 Task: Plan a trip to Shiqiao, China from 22th  December, 2023 to 25th December, 2023 for 3 adults. Place can be entire room with 2 bedrooms having 3 beds and 1 bathroom. Property type can be flat.
Action: Mouse moved to (440, 112)
Screenshot: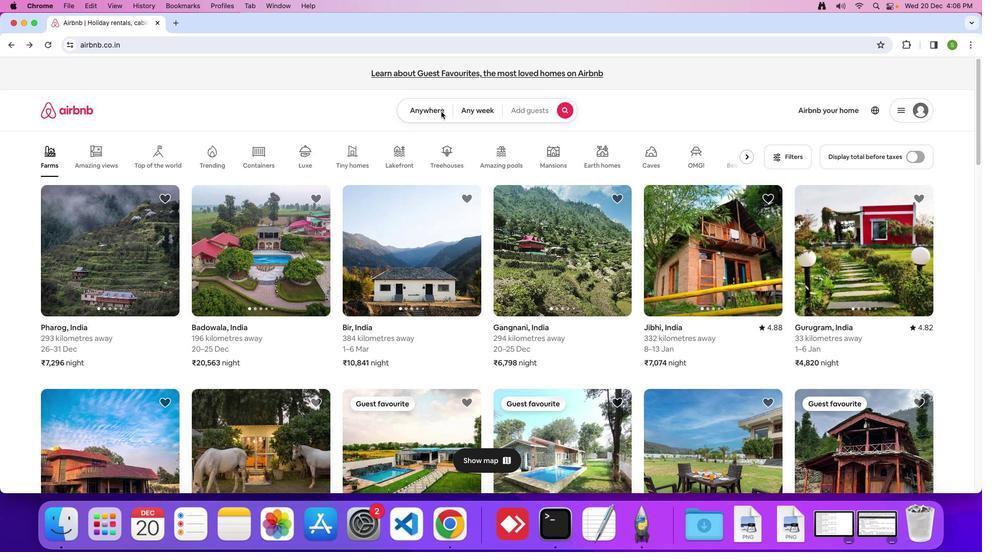 
Action: Mouse pressed left at (440, 112)
Screenshot: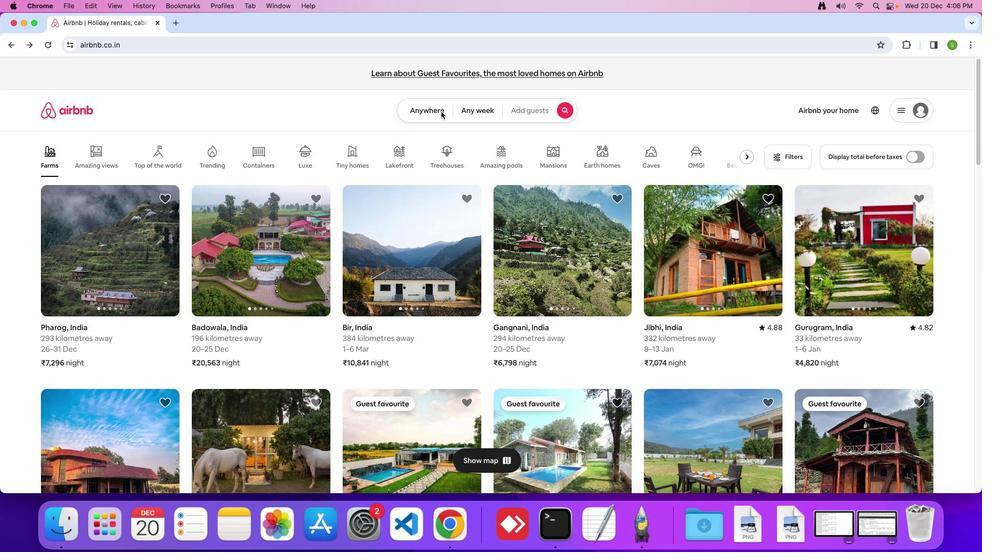 
Action: Mouse moved to (419, 115)
Screenshot: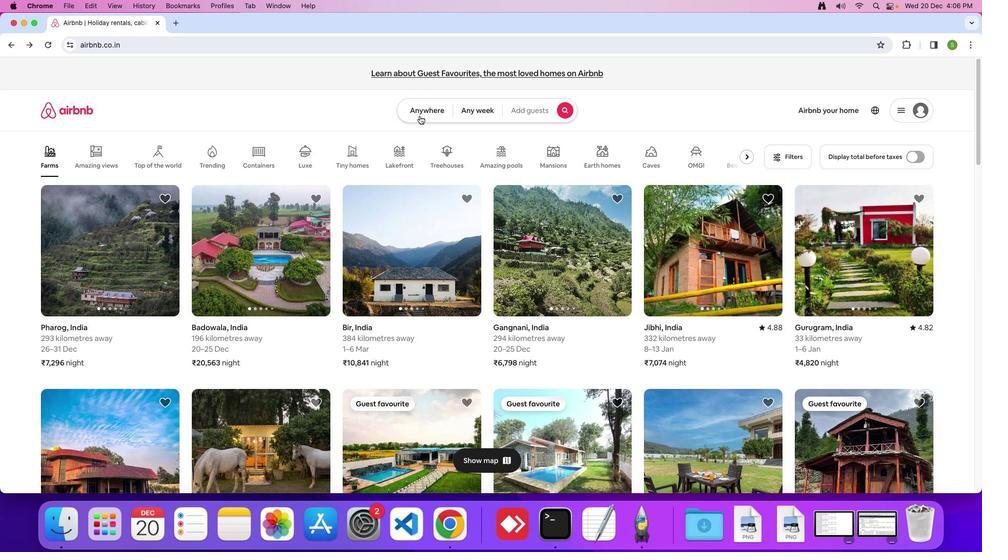 
Action: Mouse pressed left at (419, 115)
Screenshot: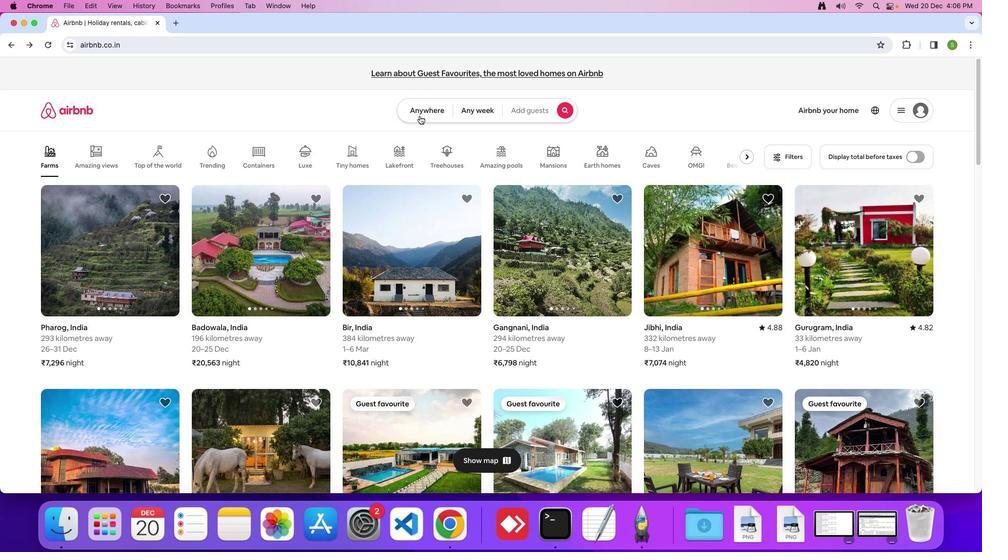 
Action: Mouse moved to (374, 145)
Screenshot: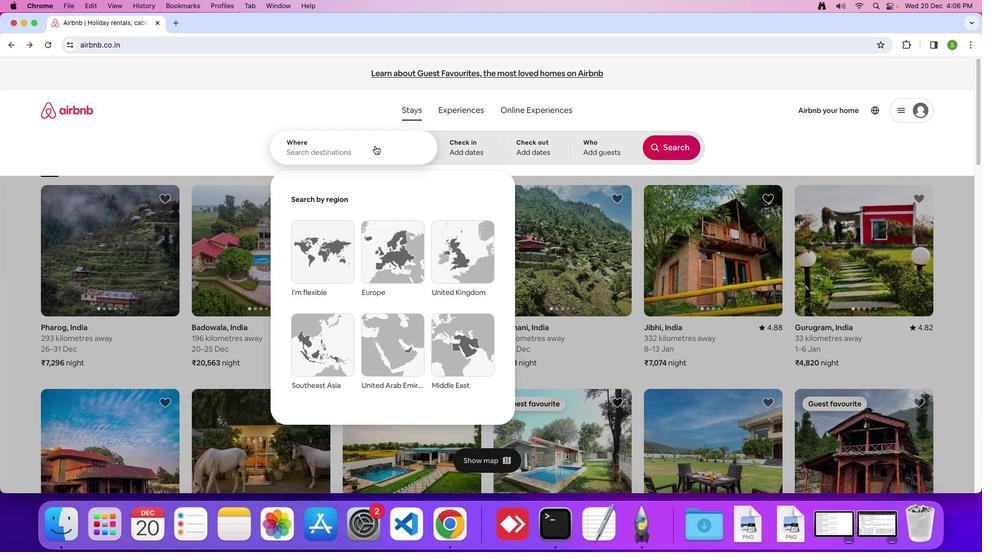 
Action: Mouse pressed left at (374, 145)
Screenshot: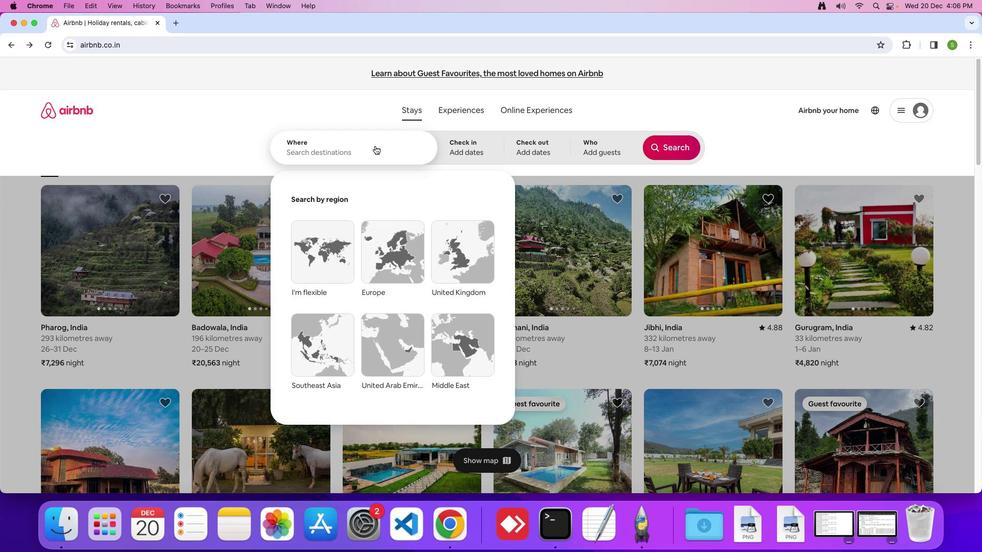 
Action: Mouse moved to (377, 145)
Screenshot: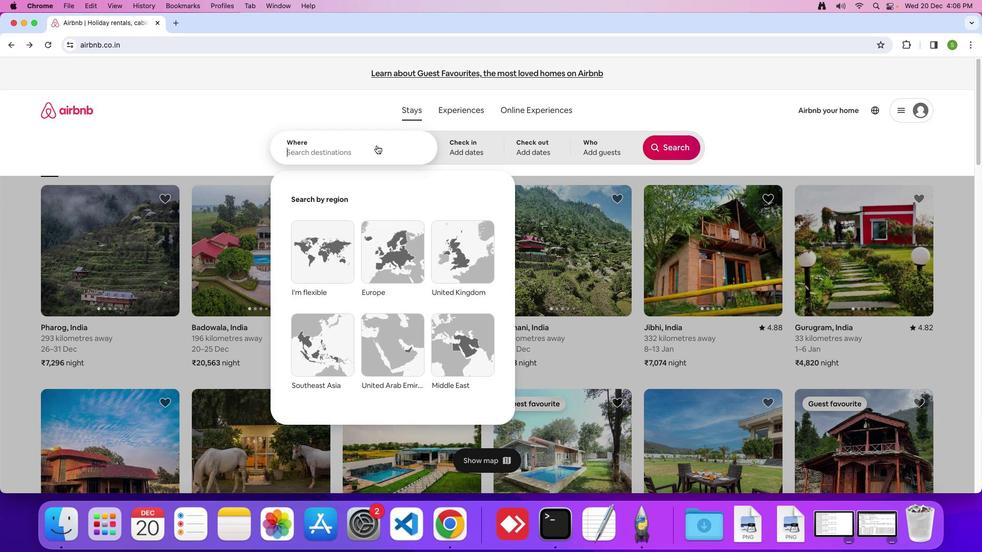 
Action: Key pressed 'S'Key.caps_lock'h''i''q''i''a''o'','Key.spaceKey.shift'C''h''i''n''a'Key.enter
Screenshot: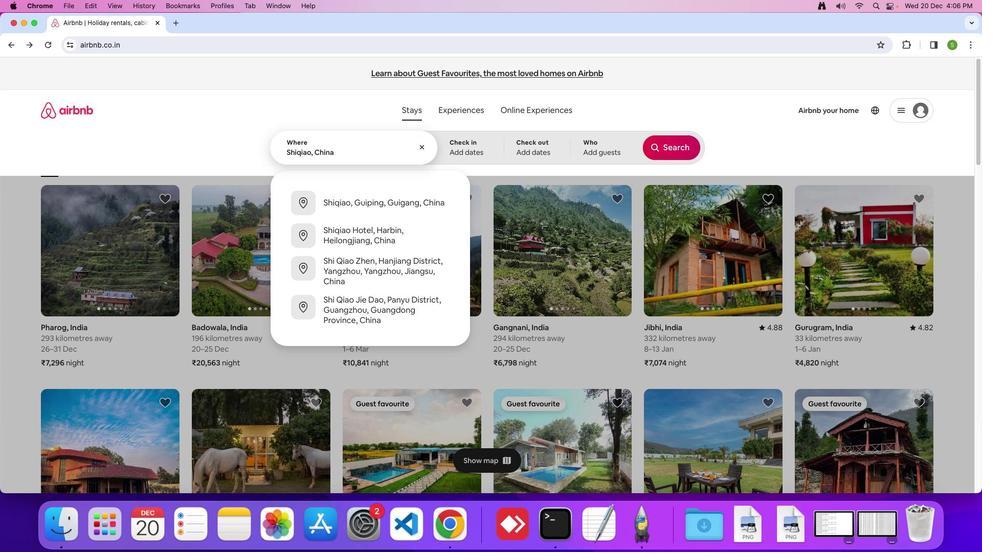 
Action: Mouse moved to (431, 350)
Screenshot: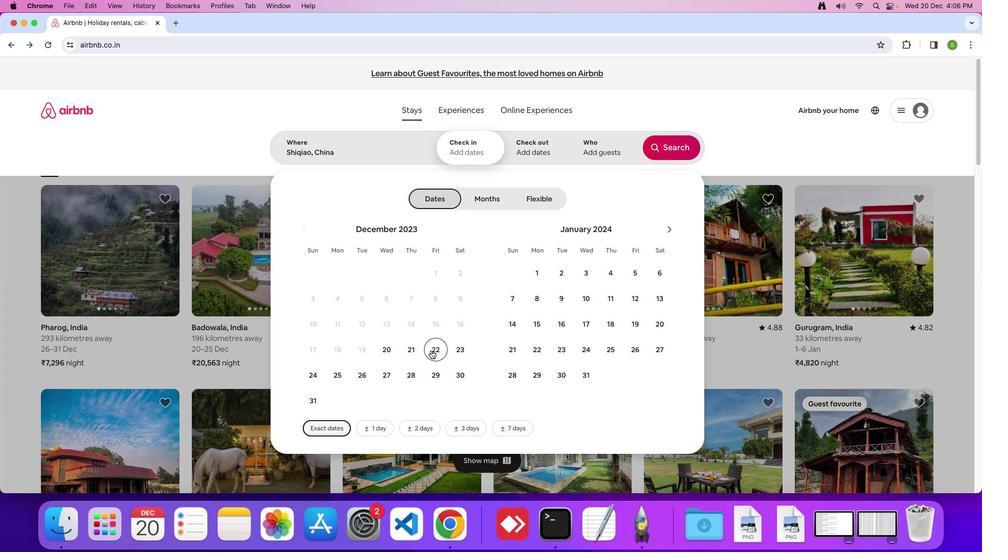 
Action: Mouse pressed left at (431, 350)
Screenshot: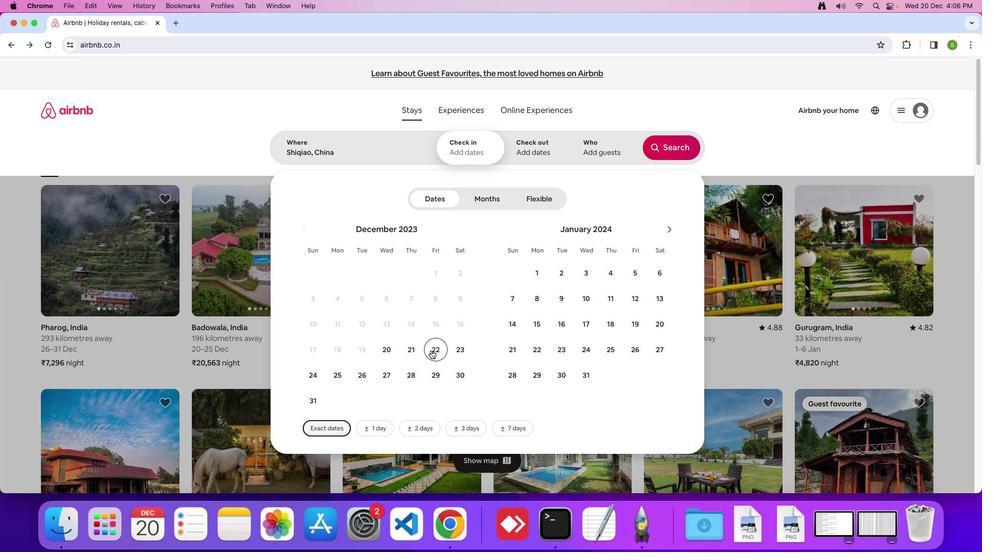 
Action: Mouse moved to (340, 375)
Screenshot: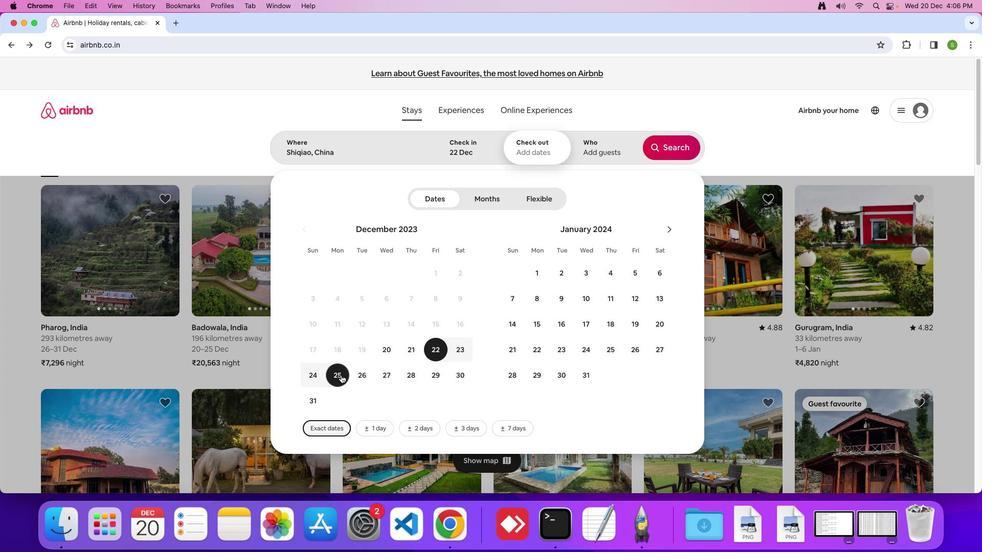 
Action: Mouse pressed left at (340, 375)
Screenshot: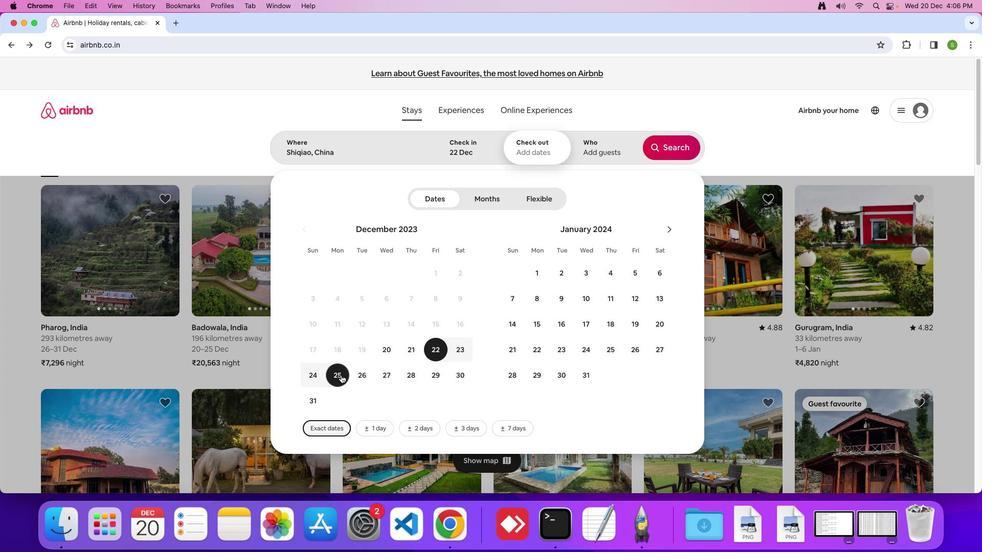 
Action: Mouse moved to (594, 147)
Screenshot: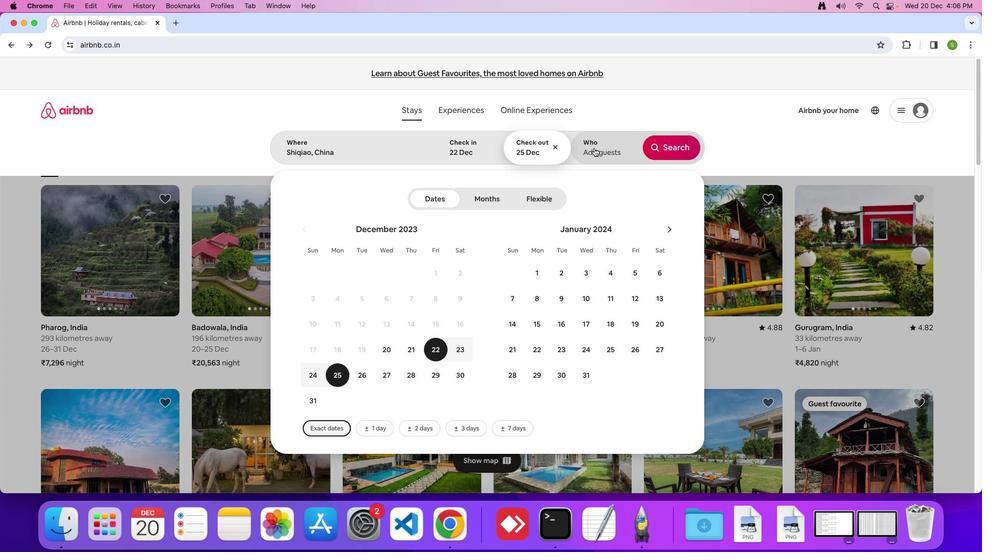 
Action: Mouse pressed left at (594, 147)
Screenshot: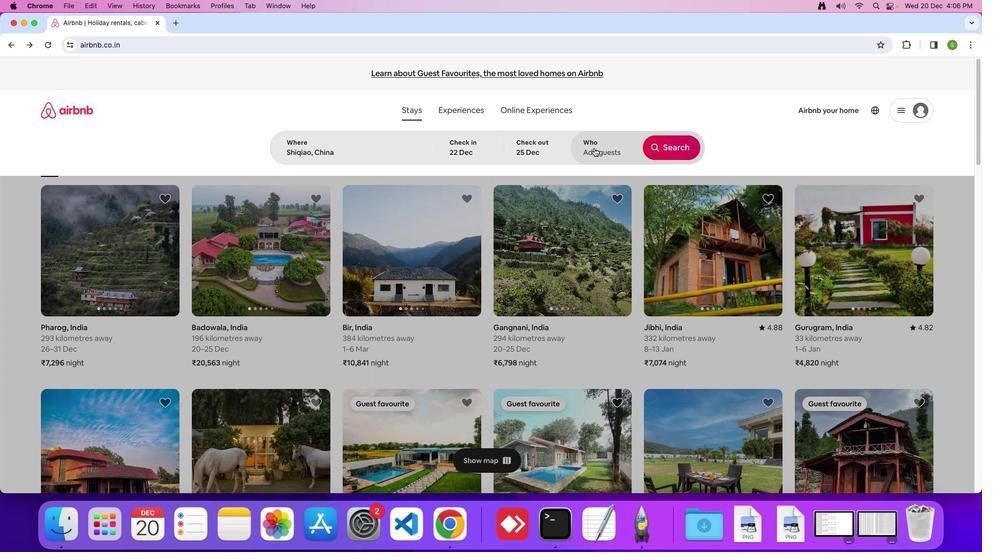 
Action: Mouse moved to (671, 201)
Screenshot: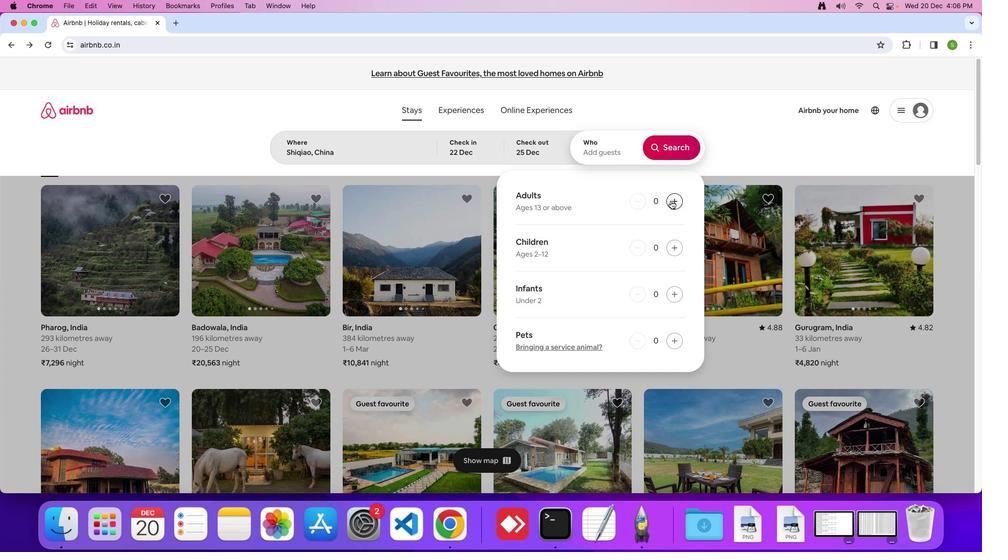 
Action: Mouse pressed left at (671, 201)
Screenshot: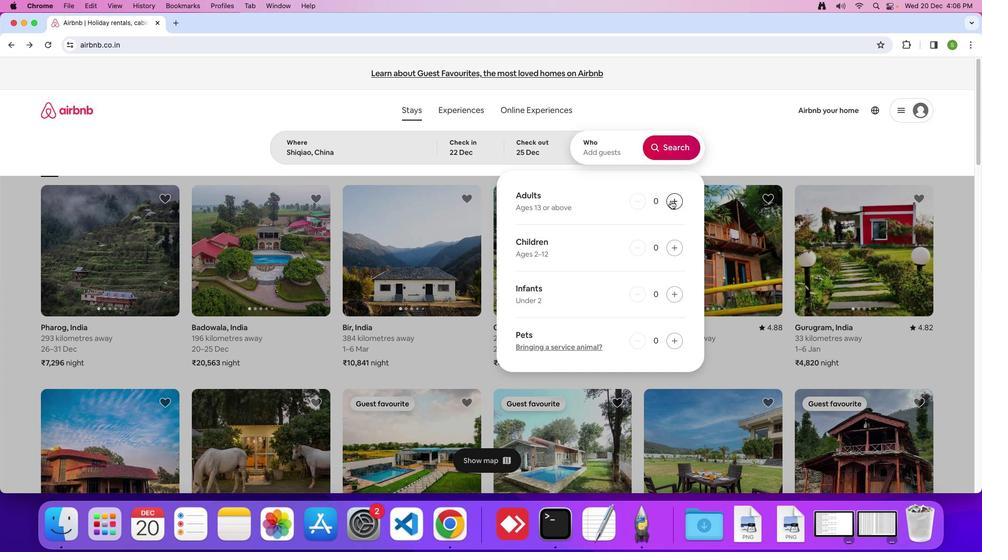 
Action: Mouse pressed left at (671, 201)
Screenshot: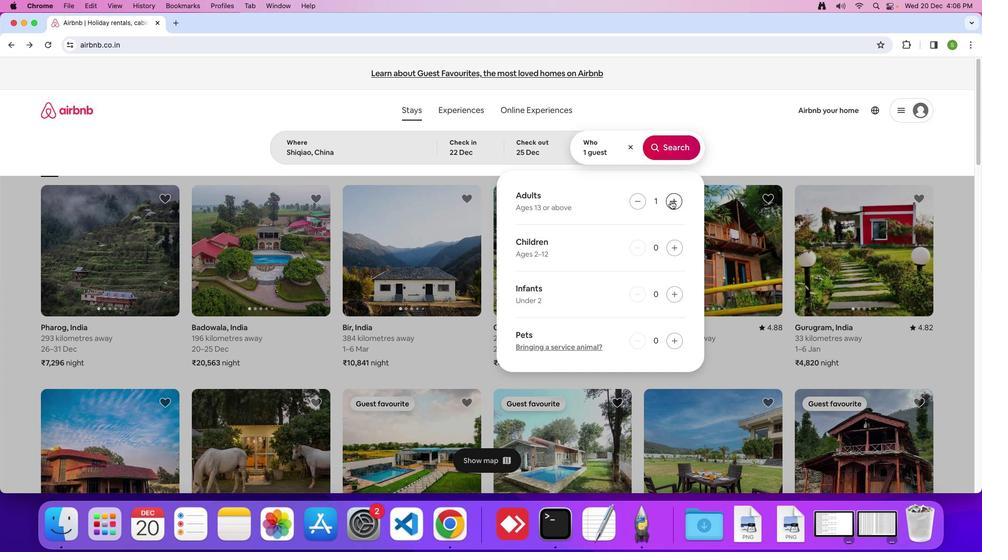 
Action: Mouse pressed left at (671, 201)
Screenshot: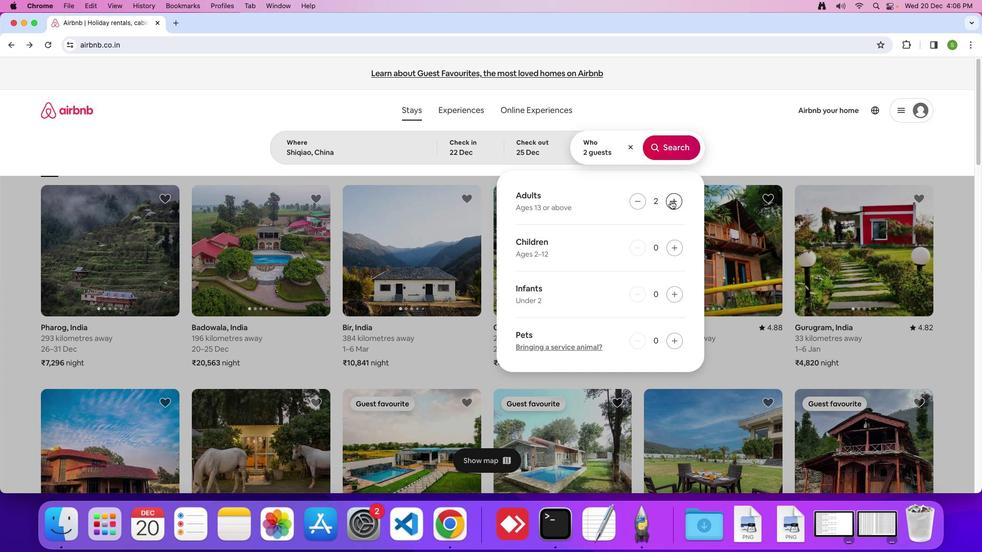 
Action: Mouse moved to (664, 150)
Screenshot: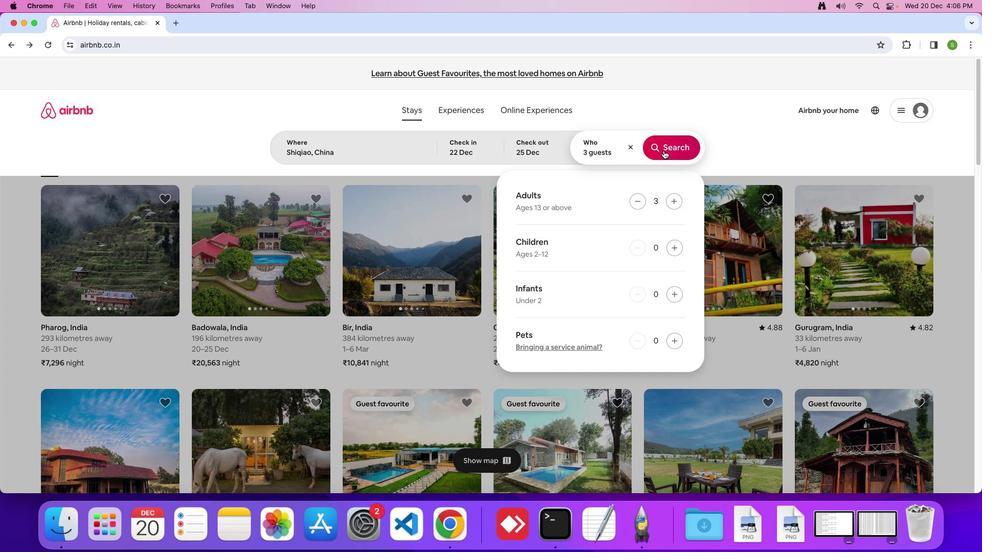 
Action: Mouse pressed left at (664, 150)
Screenshot: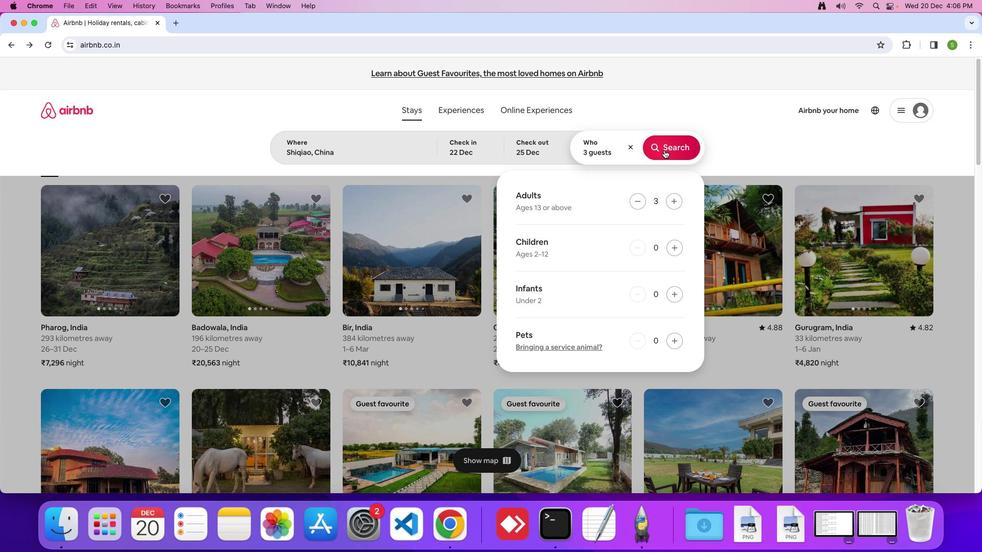 
Action: Mouse moved to (830, 124)
Screenshot: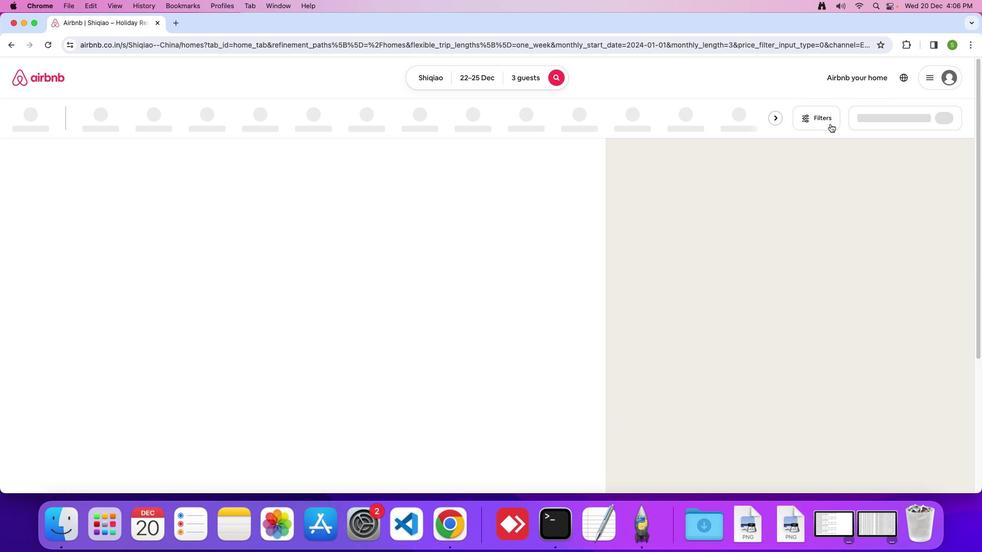 
Action: Mouse pressed left at (830, 124)
Screenshot: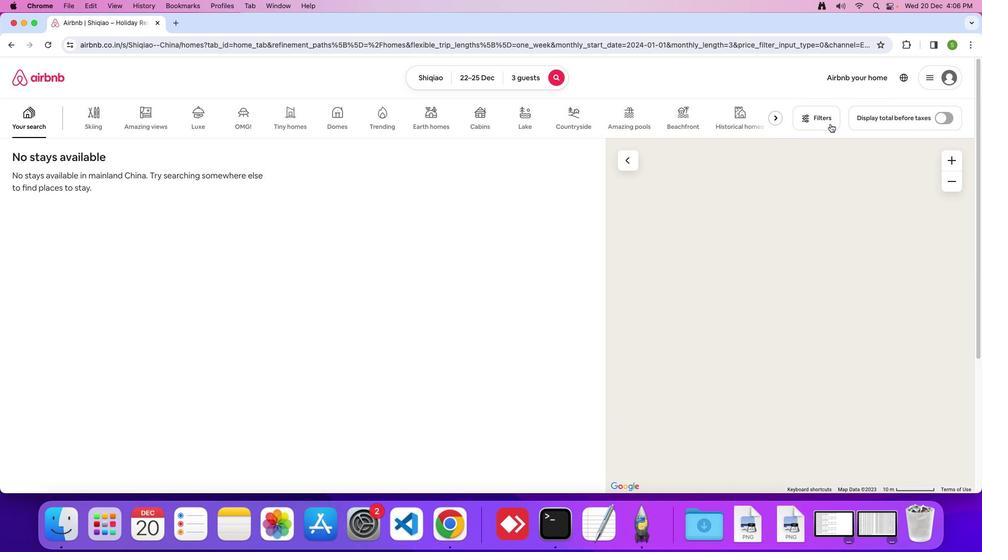 
Action: Mouse moved to (495, 297)
Screenshot: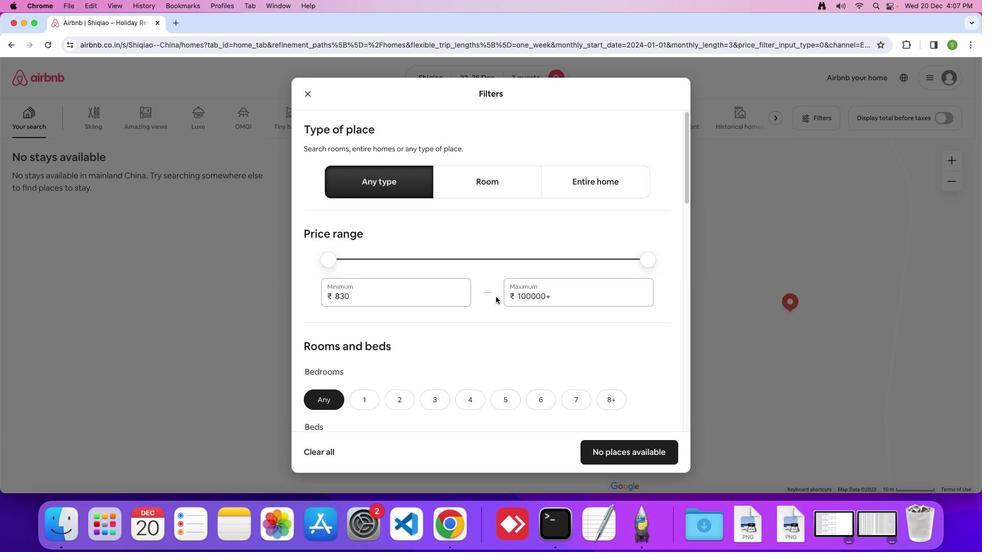 
Action: Mouse scrolled (495, 297) with delta (0, 0)
Screenshot: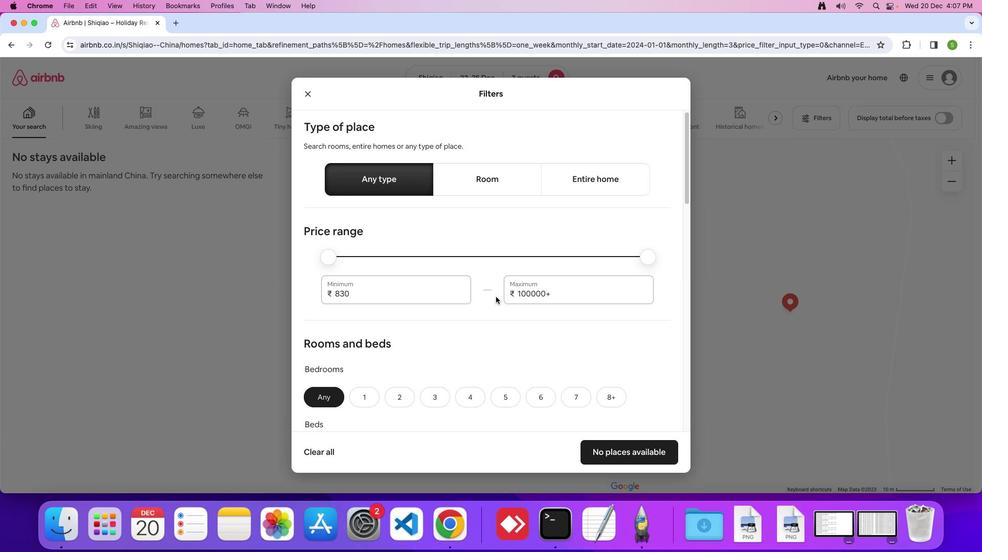 
Action: Mouse scrolled (495, 297) with delta (0, 0)
Screenshot: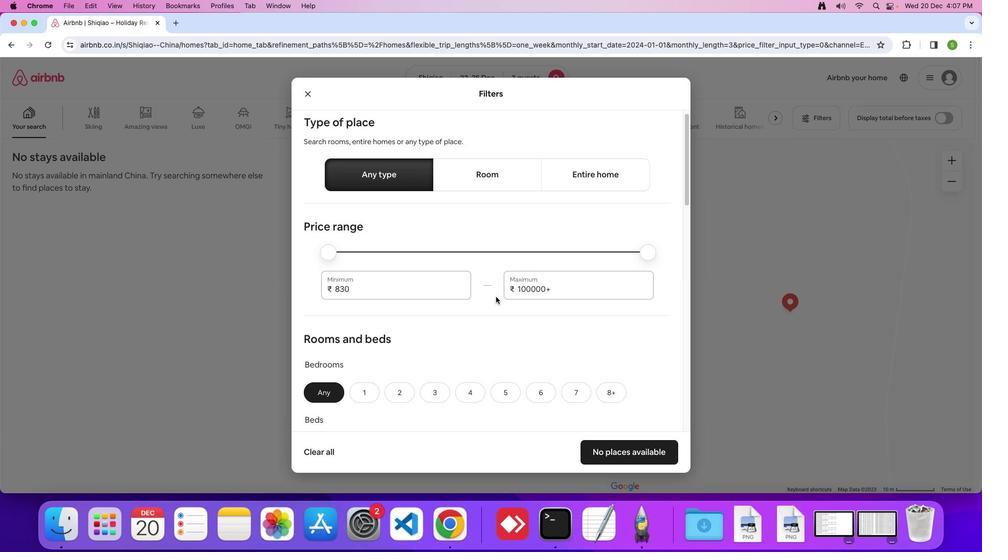 
Action: Mouse scrolled (495, 297) with delta (0, 0)
Screenshot: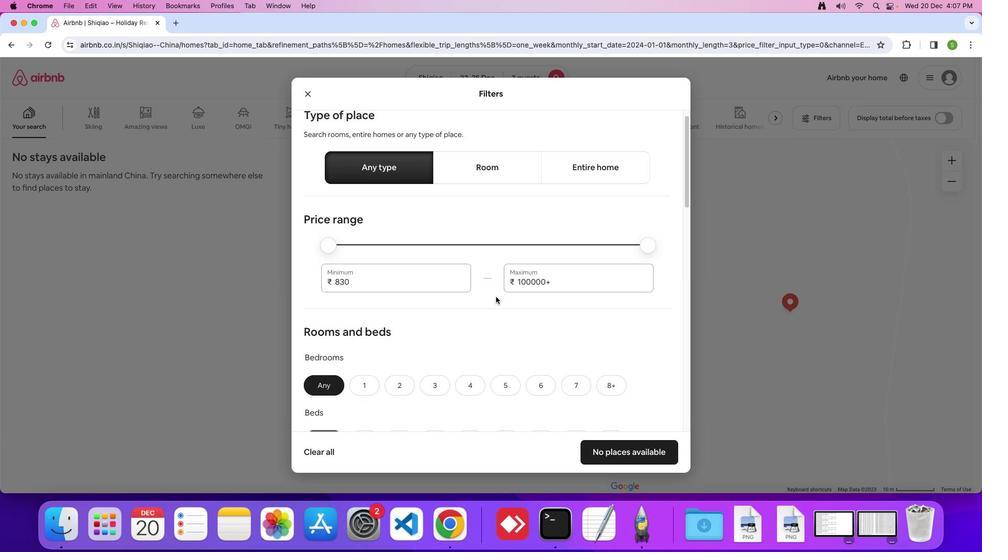 
Action: Mouse scrolled (495, 297) with delta (0, 0)
Screenshot: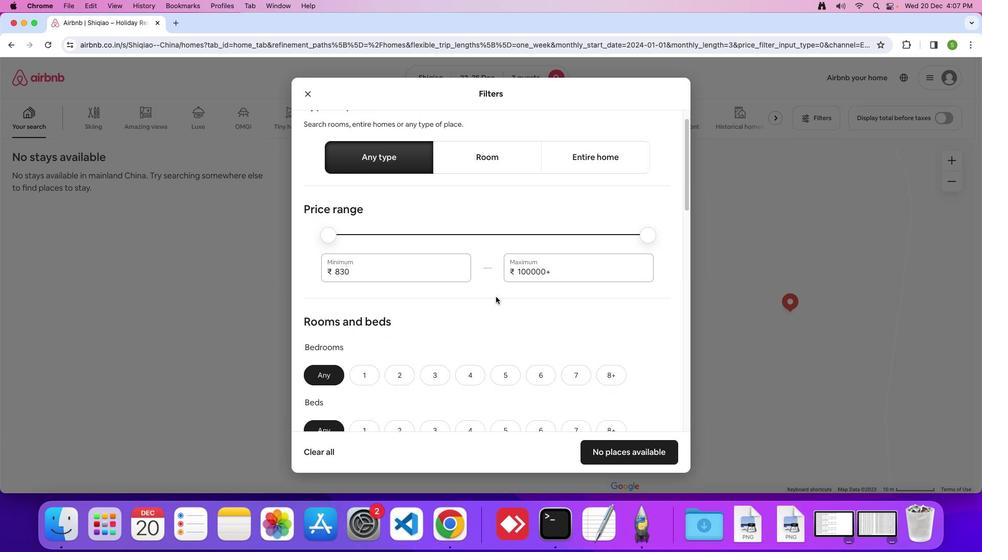 
Action: Mouse scrolled (495, 297) with delta (0, 0)
Screenshot: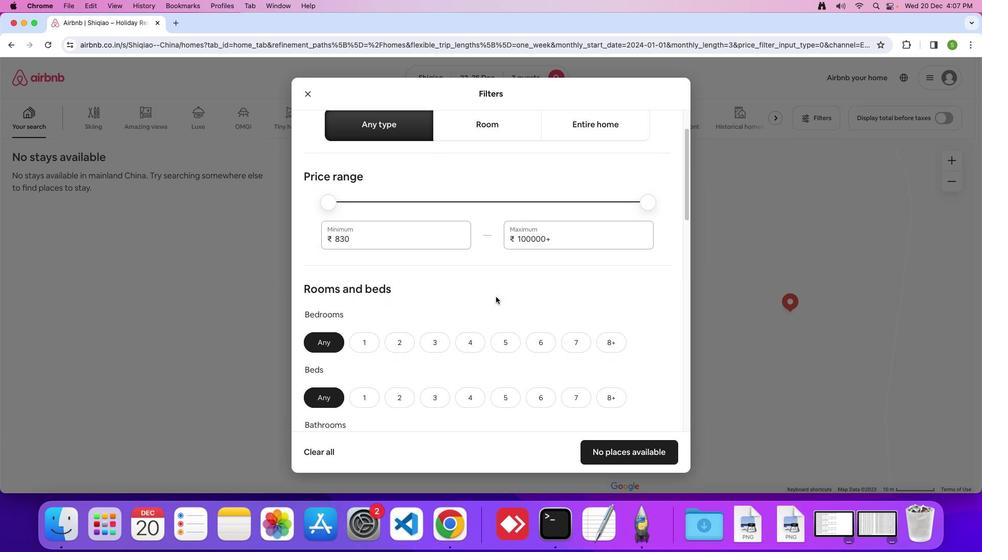 
Action: Mouse scrolled (495, 297) with delta (0, 0)
Screenshot: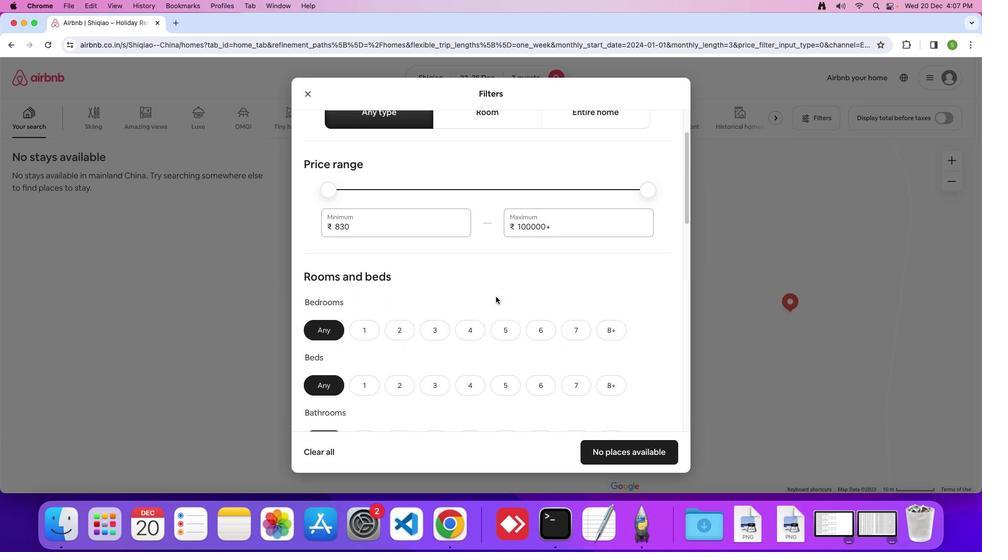 
Action: Mouse scrolled (495, 297) with delta (0, 0)
Screenshot: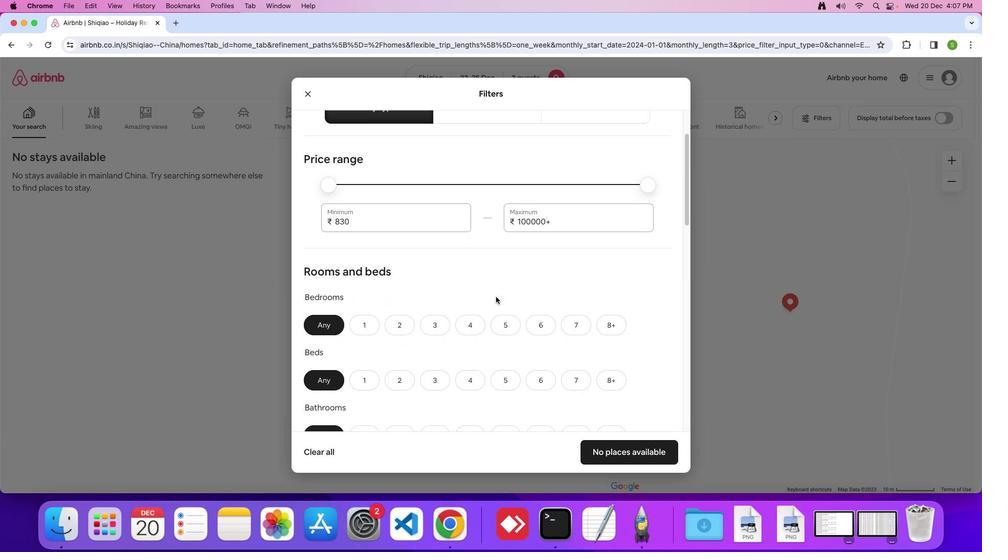 
Action: Mouse scrolled (495, 297) with delta (0, 0)
Screenshot: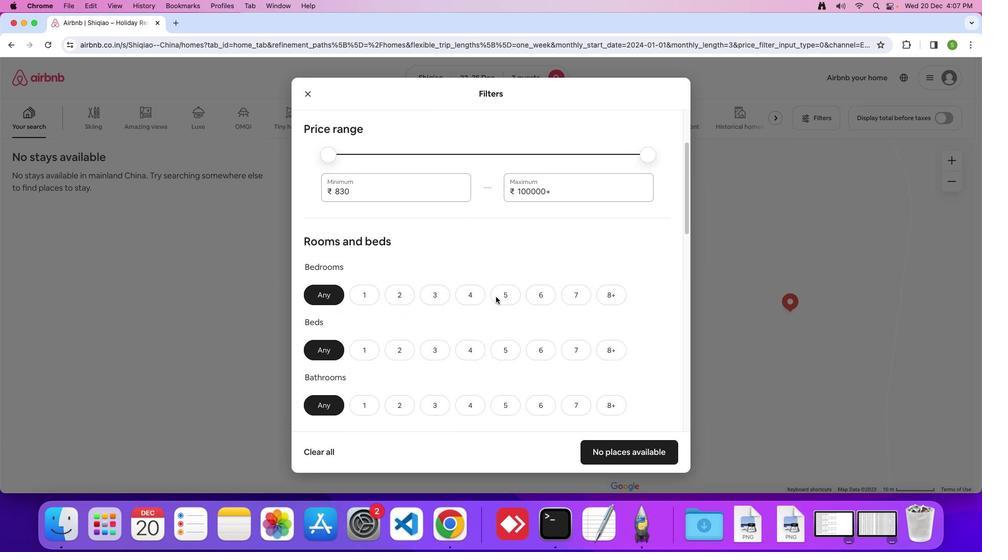 
Action: Mouse scrolled (495, 297) with delta (0, 0)
Screenshot: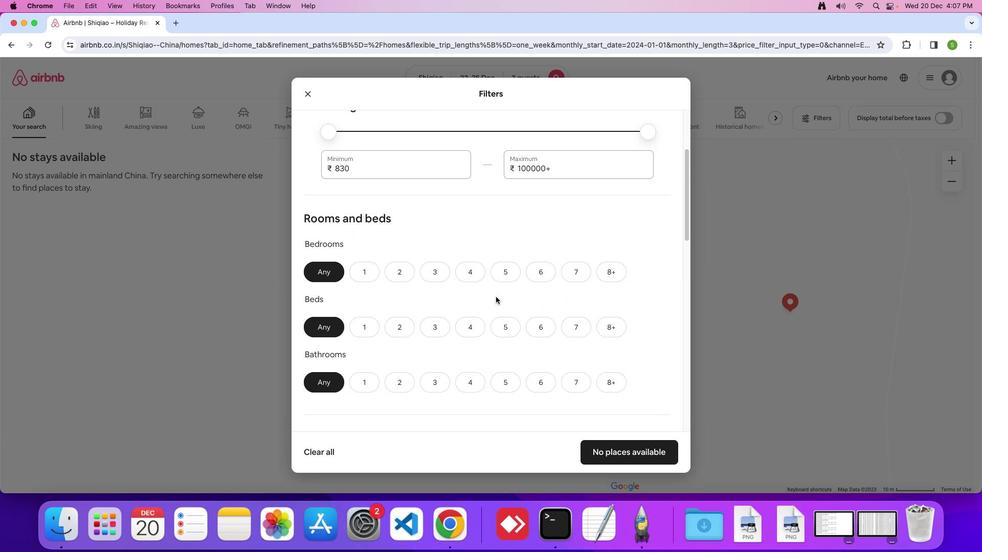 
Action: Mouse scrolled (495, 297) with delta (0, 0)
Screenshot: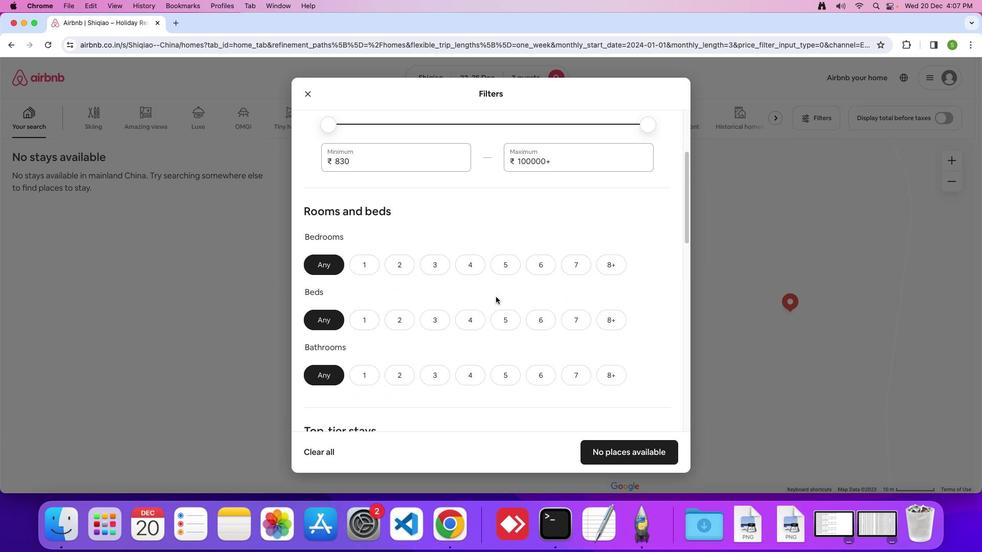
Action: Mouse scrolled (495, 297) with delta (0, -1)
Screenshot: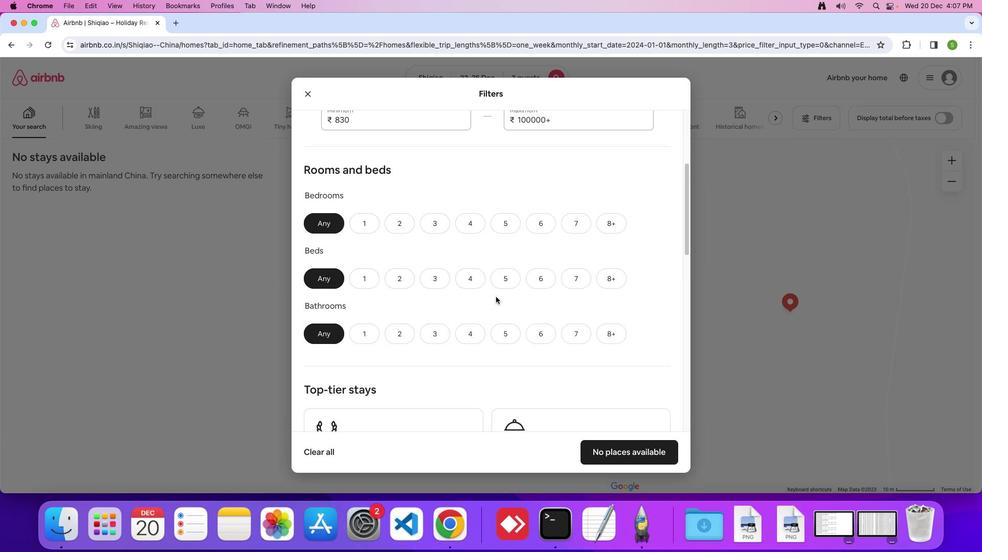
Action: Mouse moved to (402, 214)
Screenshot: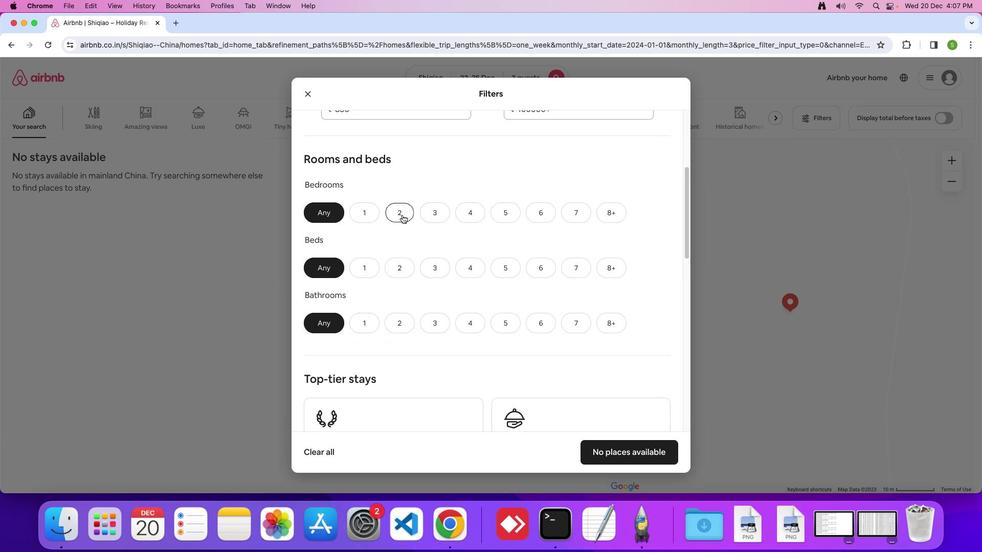 
Action: Mouse pressed left at (402, 214)
Screenshot: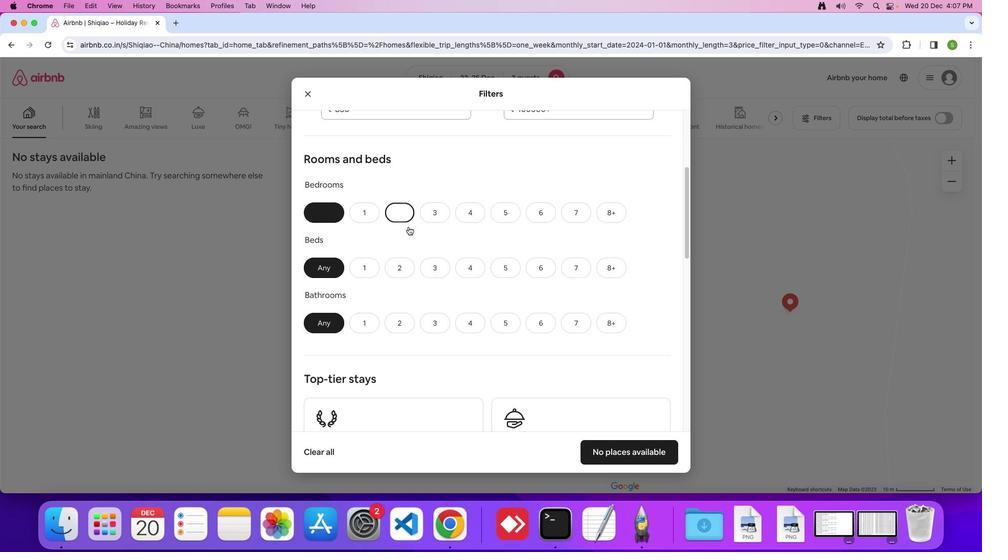
Action: Mouse moved to (433, 269)
Screenshot: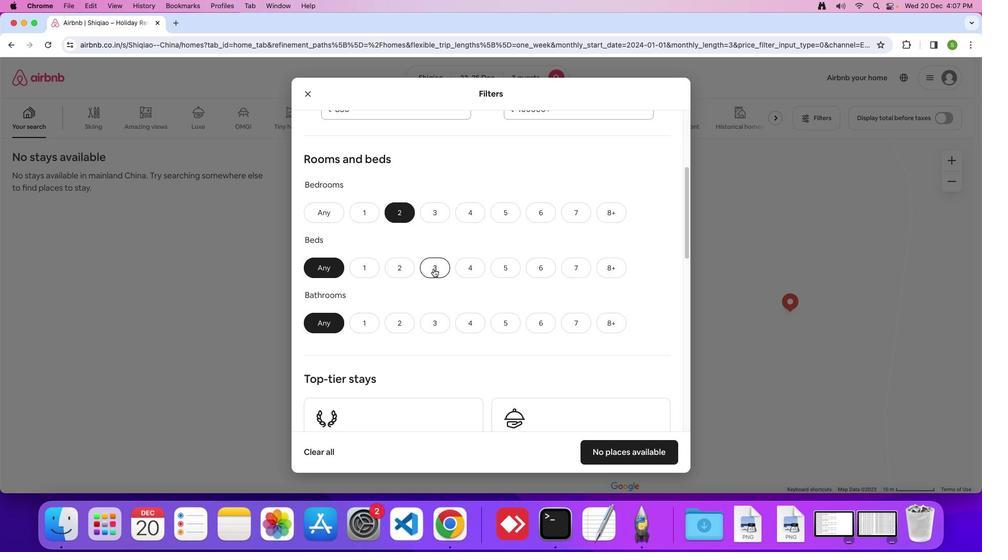 
Action: Mouse pressed left at (433, 269)
Screenshot: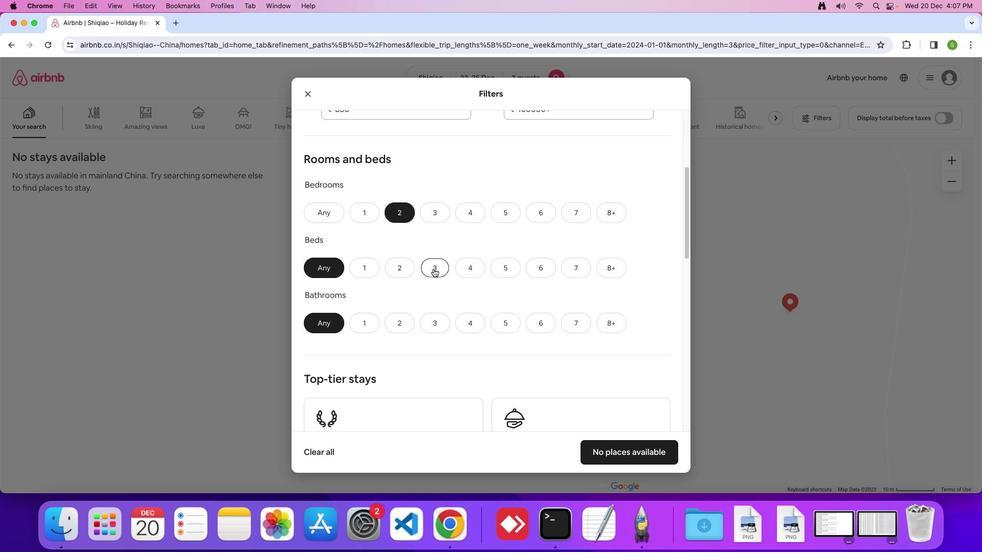 
Action: Mouse moved to (356, 318)
Screenshot: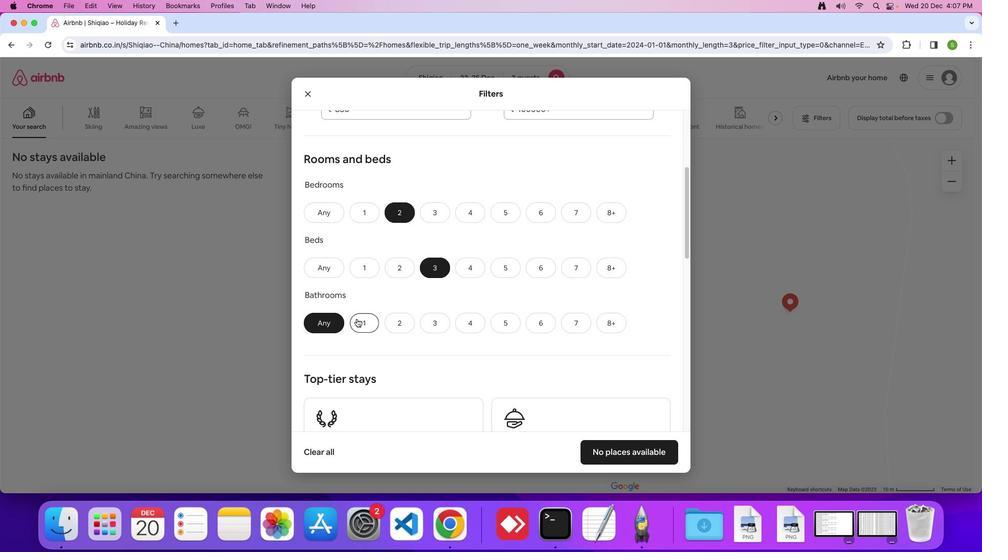 
Action: Mouse pressed left at (356, 318)
Screenshot: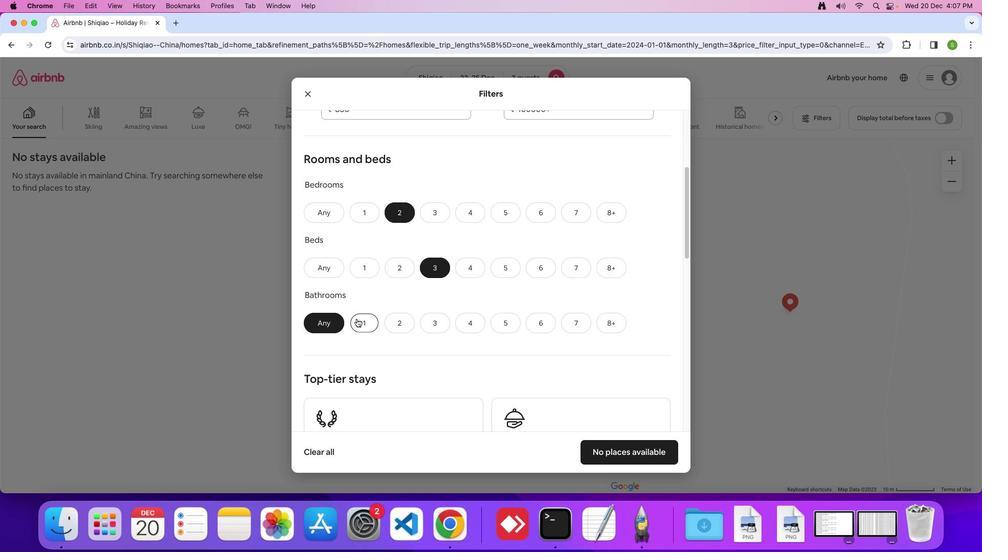 
Action: Mouse moved to (468, 288)
Screenshot: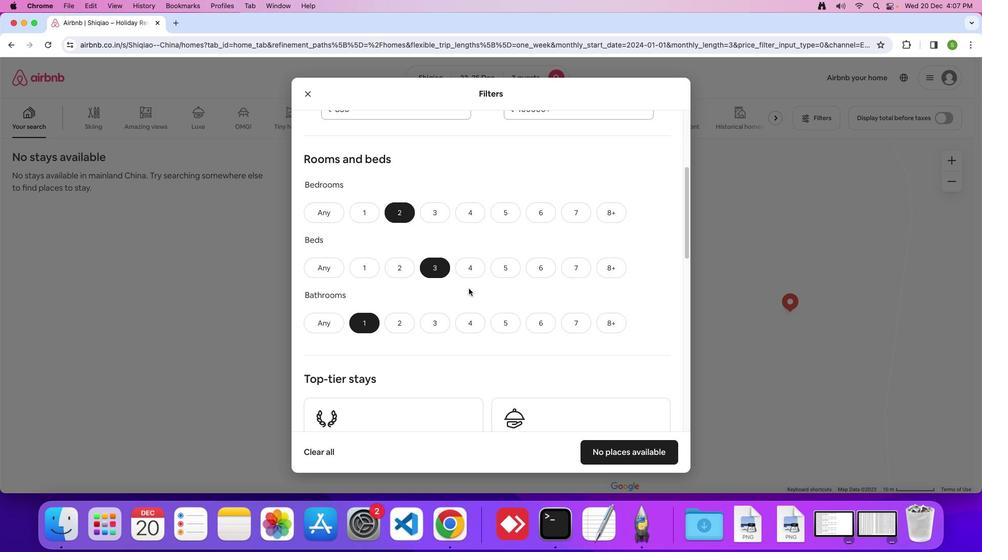 
Action: Mouse scrolled (468, 288) with delta (0, 0)
Screenshot: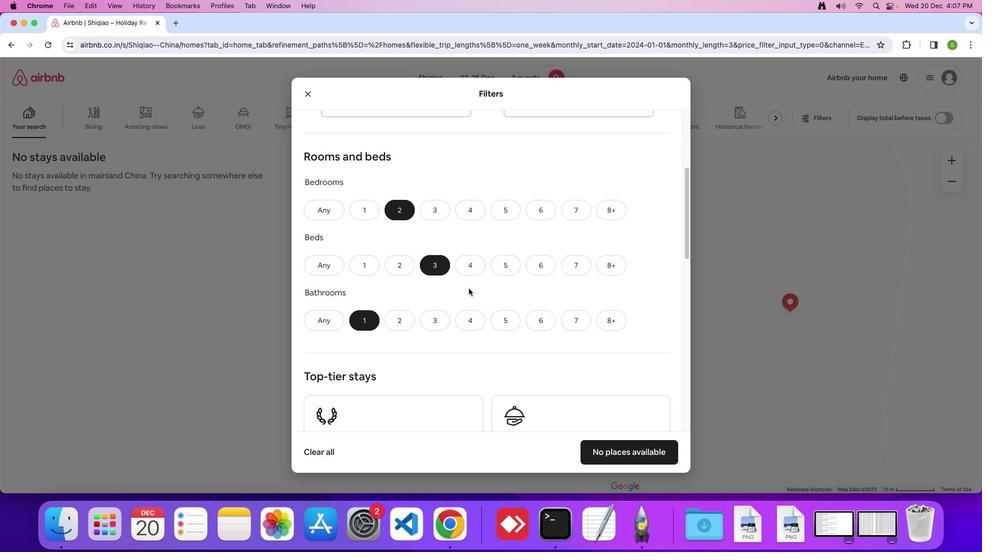 
Action: Mouse scrolled (468, 288) with delta (0, 0)
Screenshot: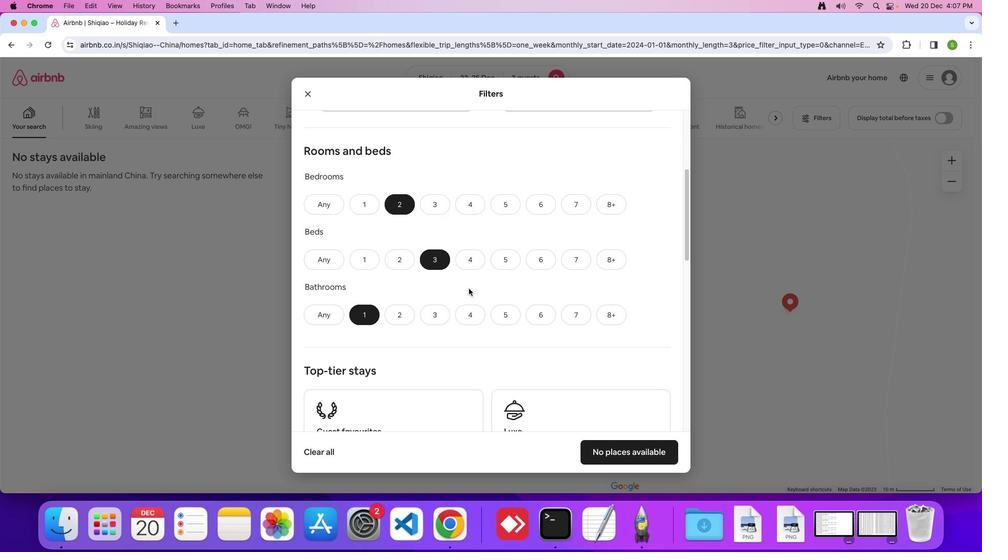 
Action: Mouse scrolled (468, 288) with delta (0, 0)
Screenshot: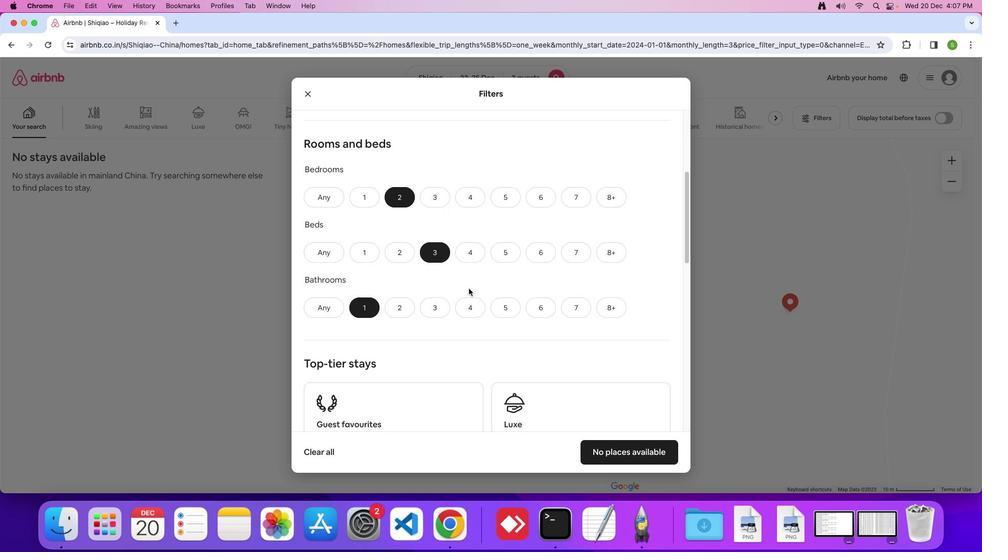 
Action: Mouse scrolled (468, 288) with delta (0, 0)
Screenshot: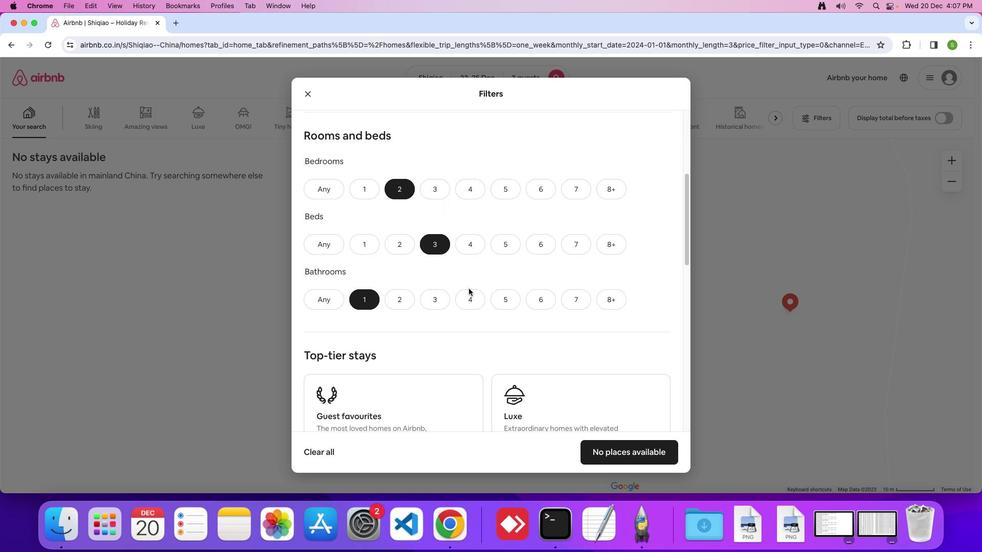 
Action: Mouse scrolled (468, 288) with delta (0, 0)
Screenshot: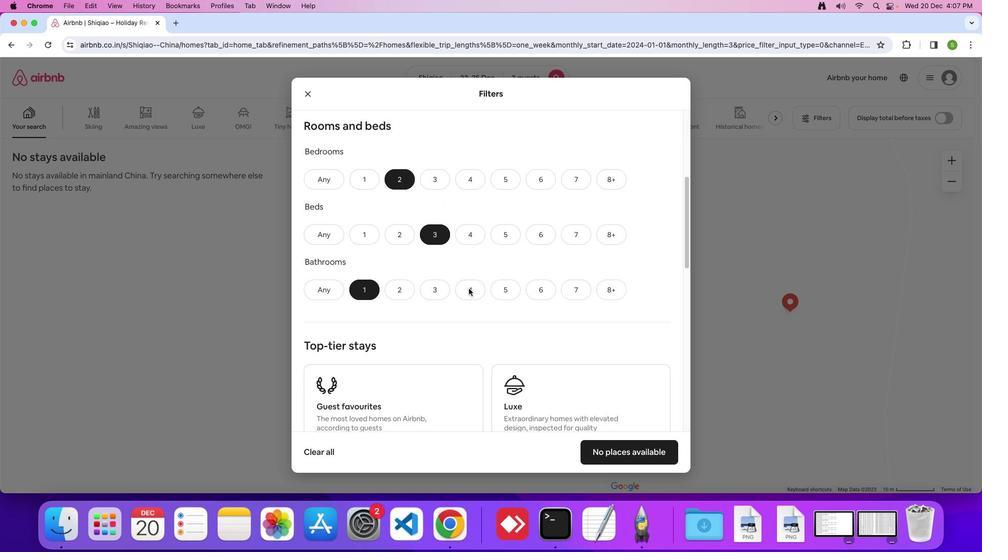 
Action: Mouse scrolled (468, 288) with delta (0, 0)
Screenshot: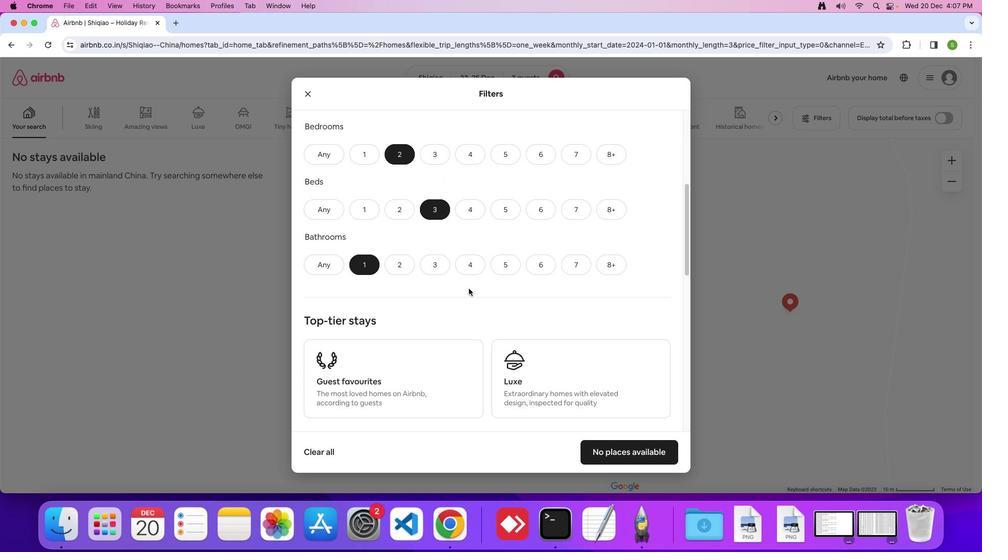 
Action: Mouse scrolled (468, 288) with delta (0, -1)
Screenshot: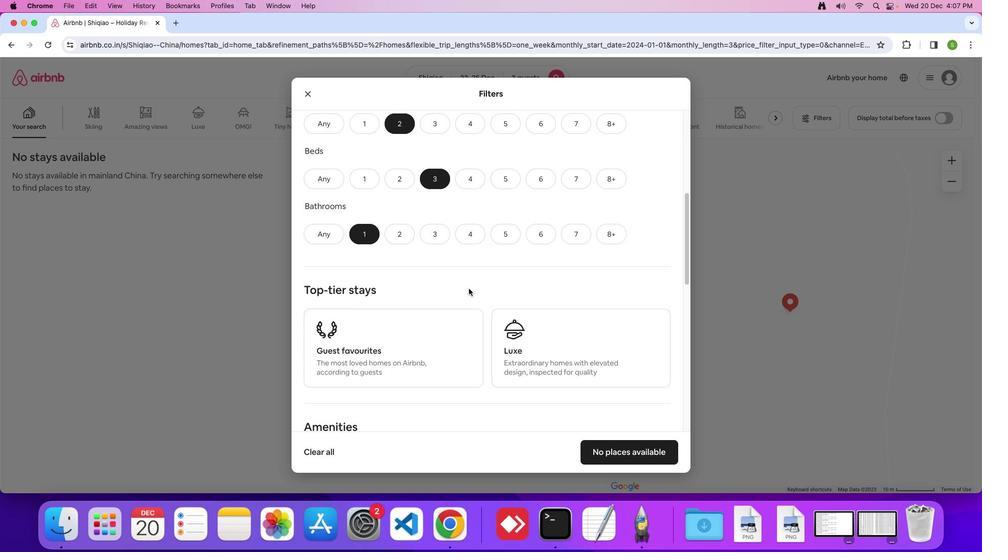 
Action: Mouse moved to (469, 288)
Screenshot: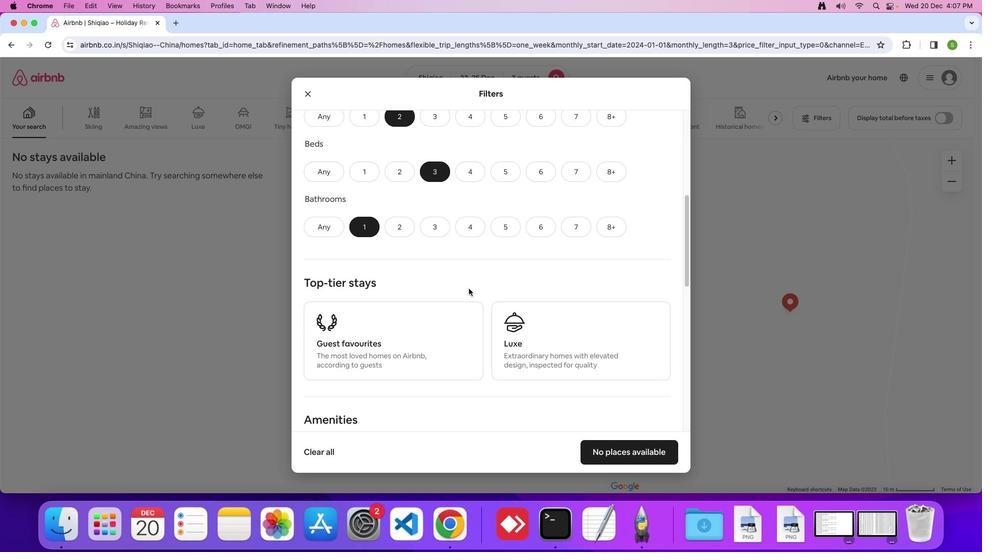 
Action: Mouse scrolled (469, 288) with delta (0, 0)
Screenshot: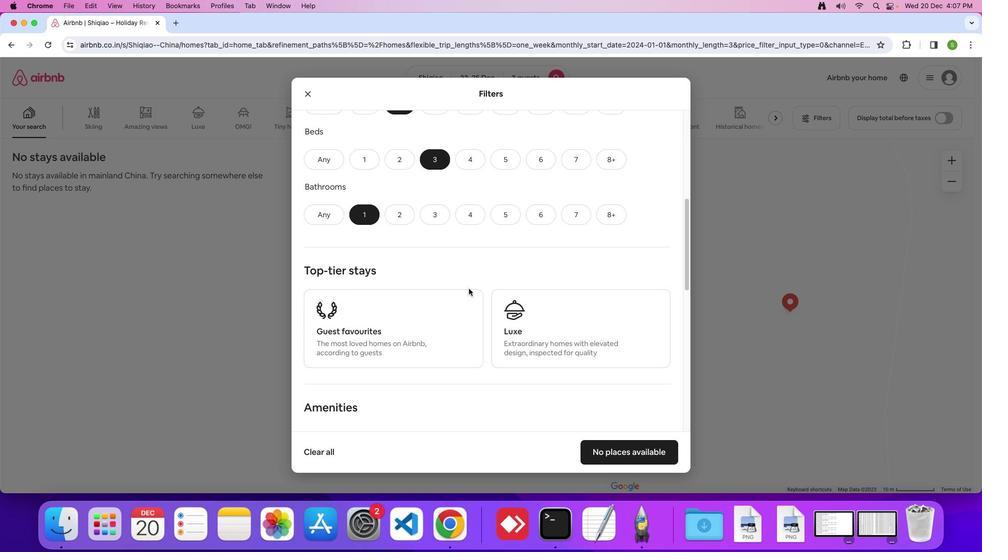 
Action: Mouse scrolled (469, 288) with delta (0, 0)
Screenshot: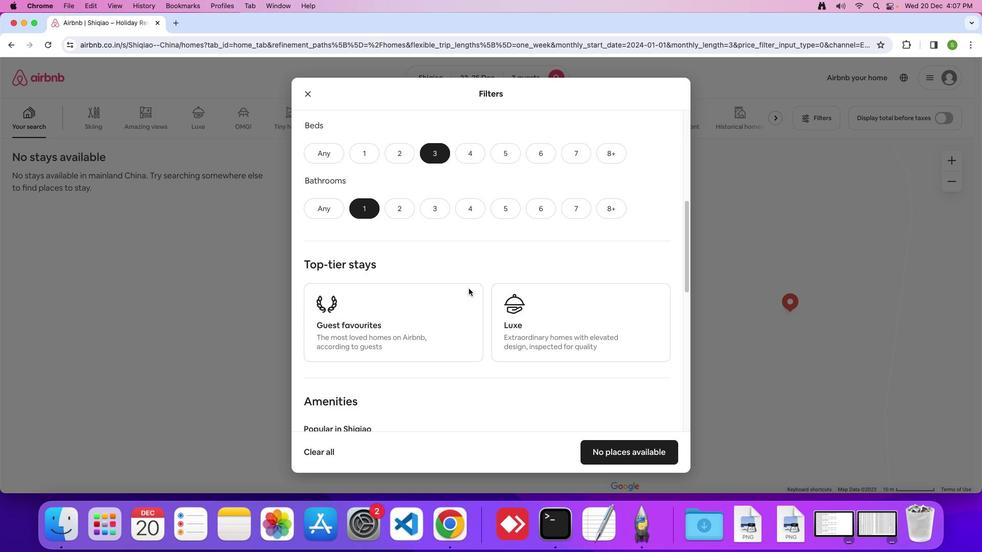 
Action: Mouse scrolled (469, 288) with delta (0, 0)
Screenshot: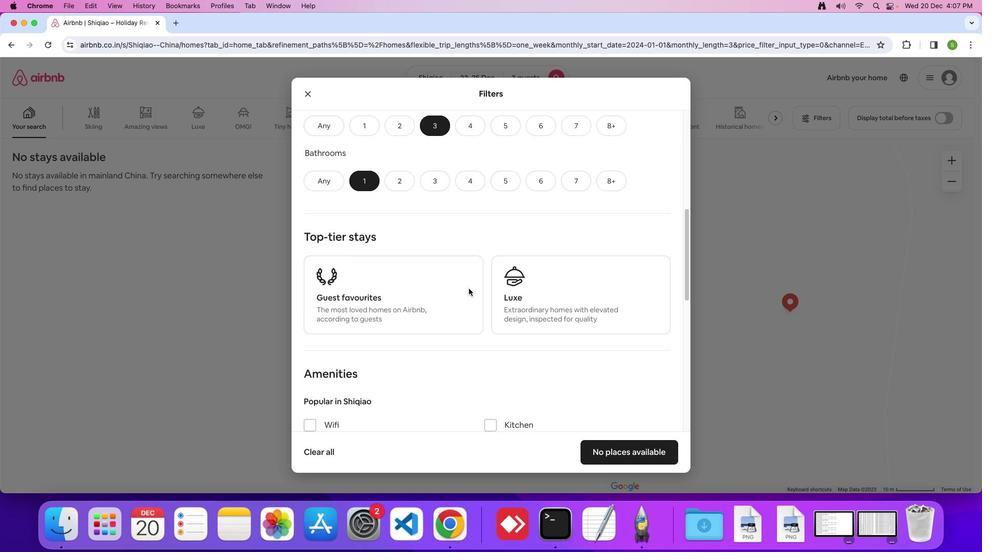 
Action: Mouse scrolled (469, 288) with delta (0, 0)
Screenshot: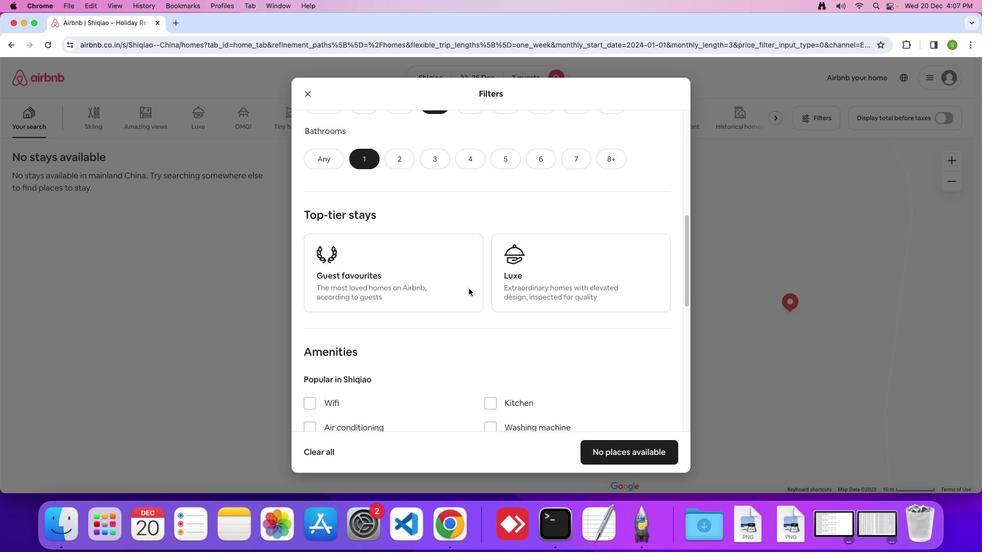 
Action: Mouse scrolled (469, 288) with delta (0, 0)
Screenshot: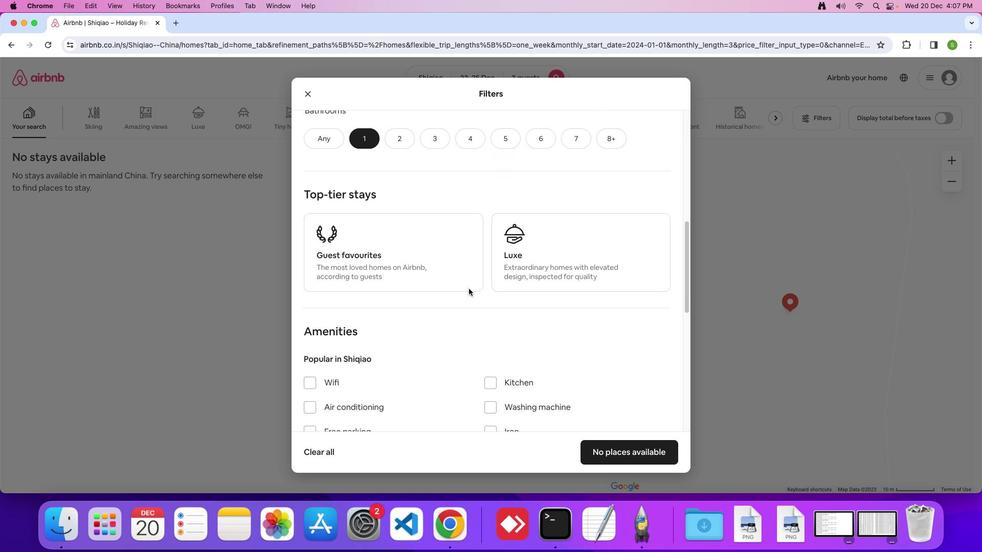 
Action: Mouse scrolled (469, 288) with delta (0, -1)
Screenshot: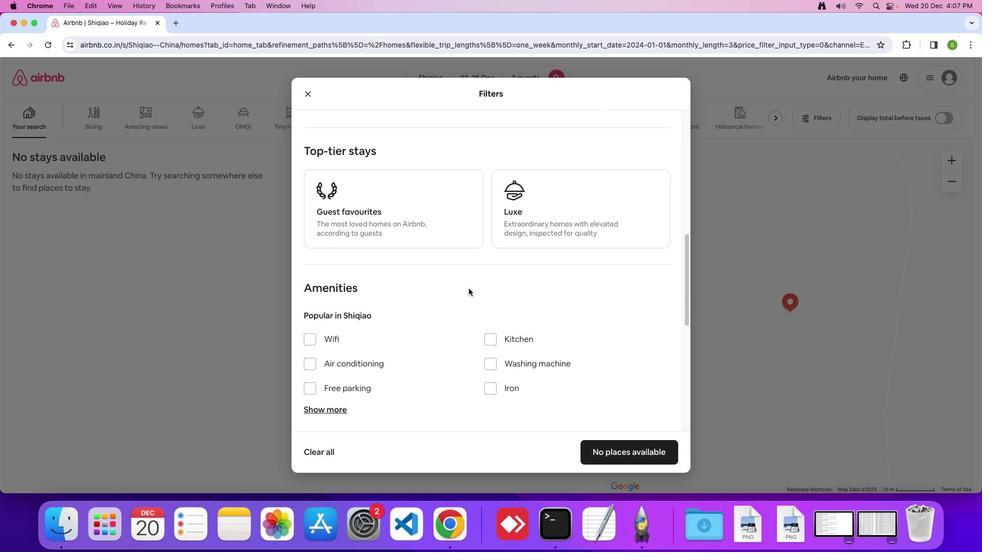 
Action: Mouse scrolled (469, 288) with delta (0, 0)
Screenshot: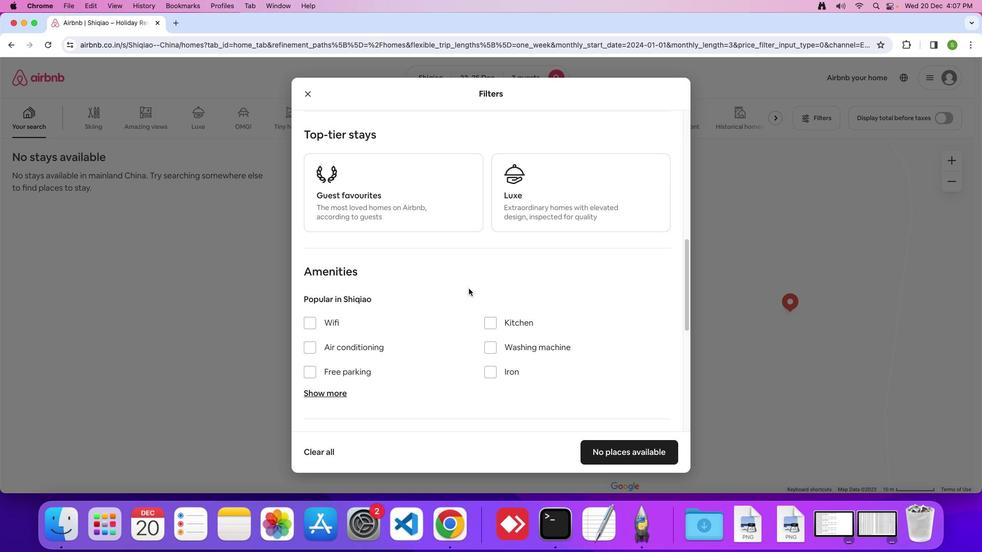 
Action: Mouse scrolled (469, 288) with delta (0, 0)
Screenshot: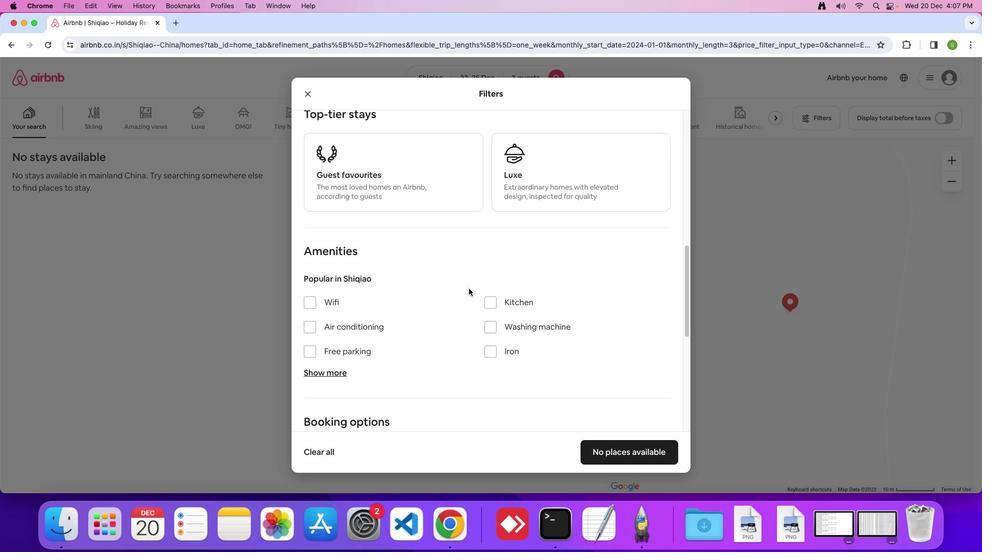 
Action: Mouse scrolled (469, 288) with delta (0, -1)
Screenshot: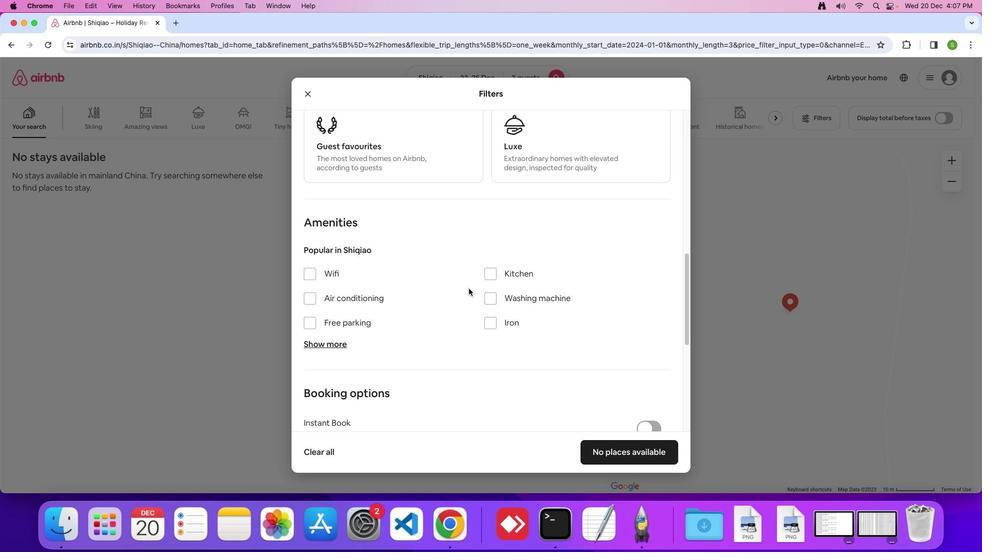 
Action: Mouse scrolled (469, 288) with delta (0, 0)
Screenshot: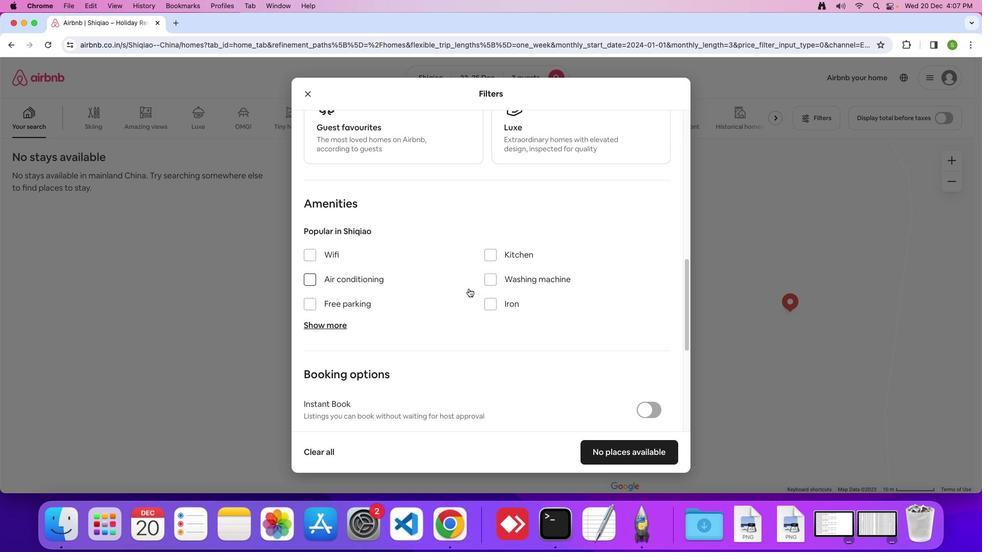 
Action: Mouse scrolled (469, 288) with delta (0, 0)
Screenshot: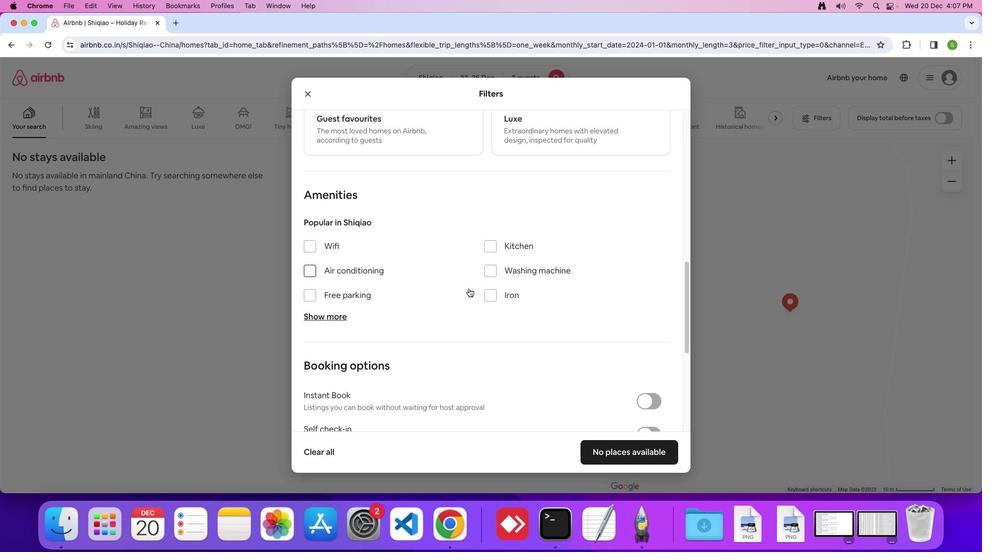 
Action: Mouse scrolled (469, 288) with delta (0, 0)
Screenshot: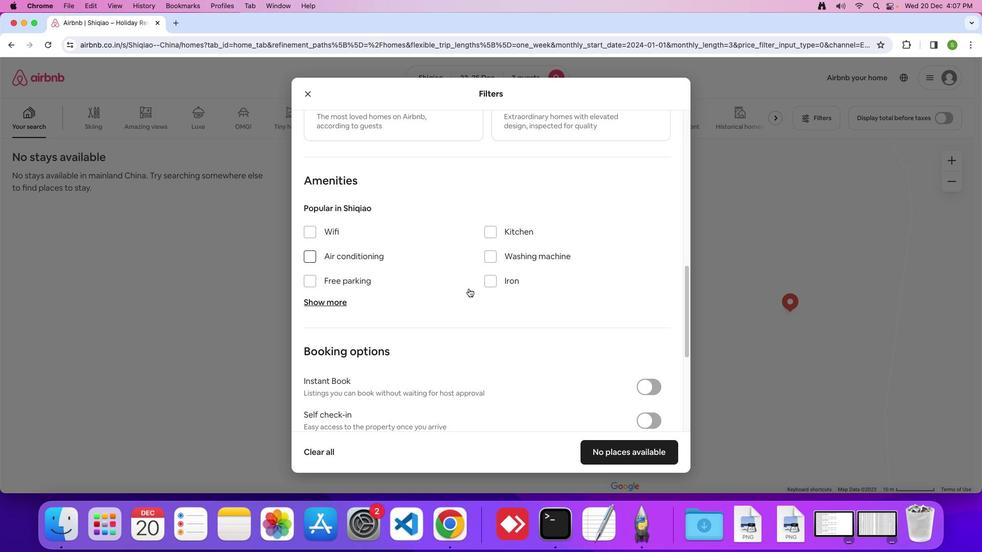 
Action: Mouse scrolled (469, 288) with delta (0, 0)
Screenshot: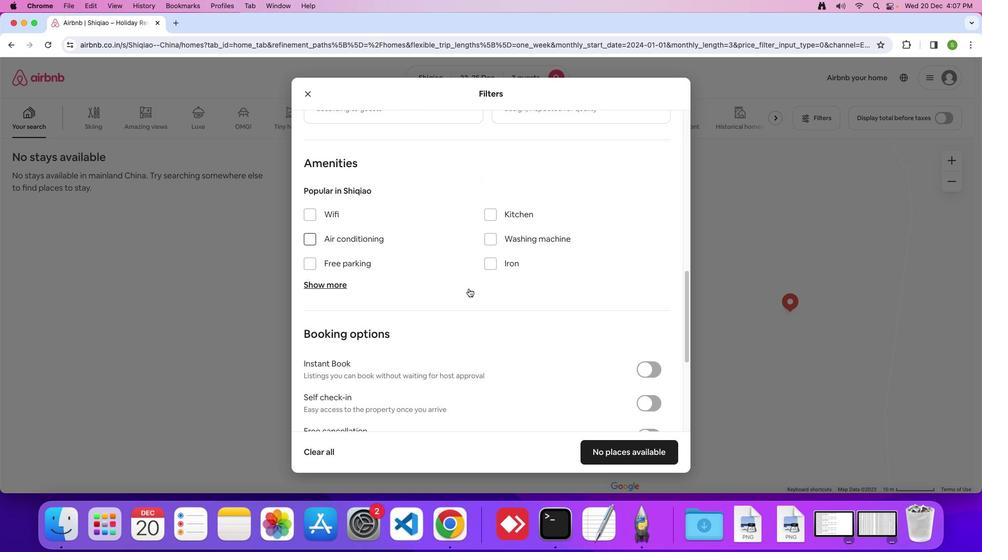 
Action: Mouse scrolled (469, 288) with delta (0, 0)
Screenshot: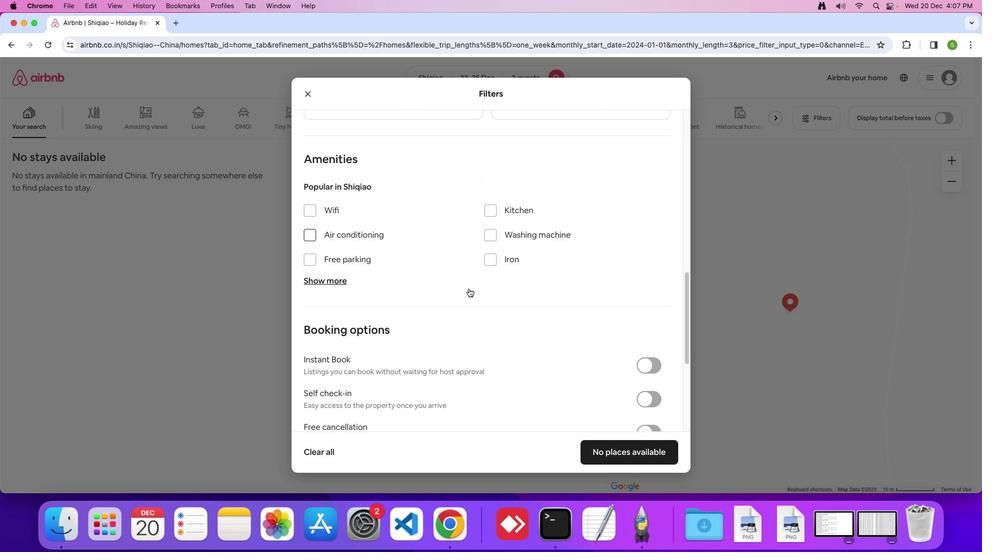 
Action: Mouse scrolled (469, 288) with delta (0, 0)
Screenshot: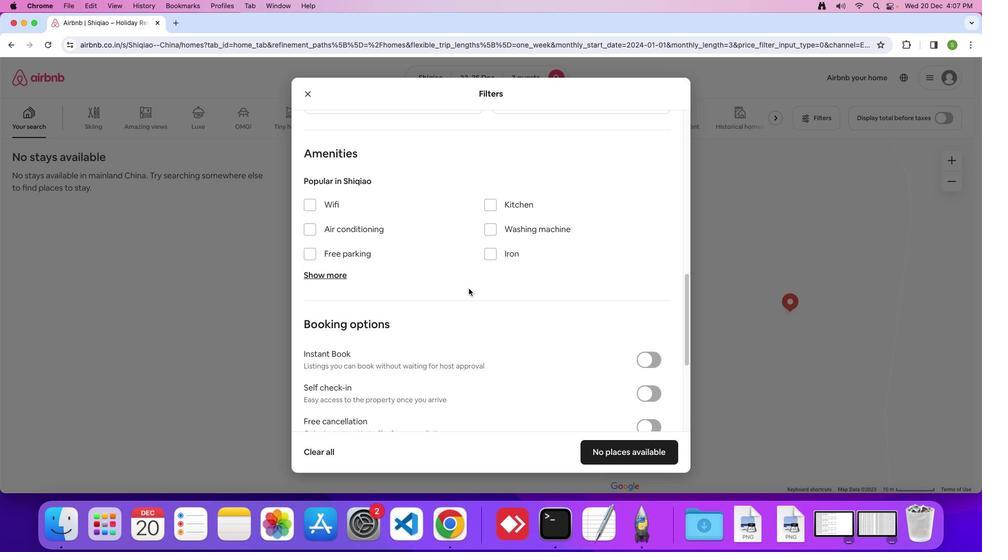 
Action: Mouse scrolled (469, 288) with delta (0, 0)
Screenshot: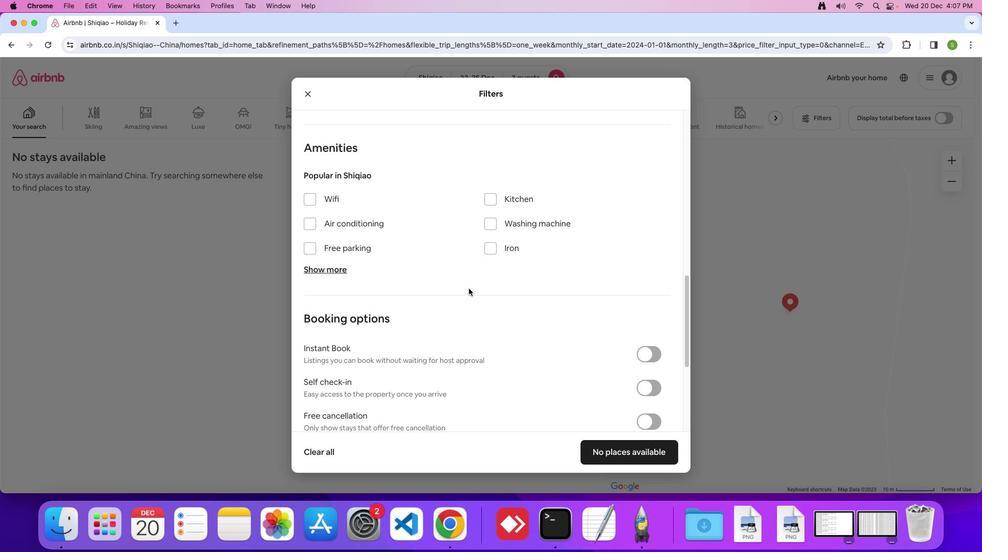 
Action: Mouse scrolled (469, 288) with delta (0, 0)
Screenshot: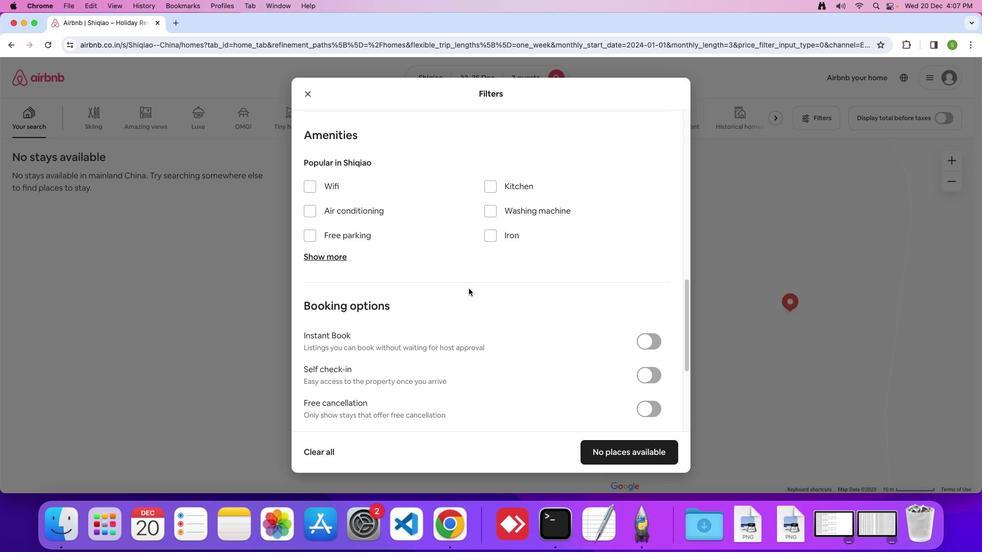 
Action: Mouse scrolled (469, 288) with delta (0, 0)
Screenshot: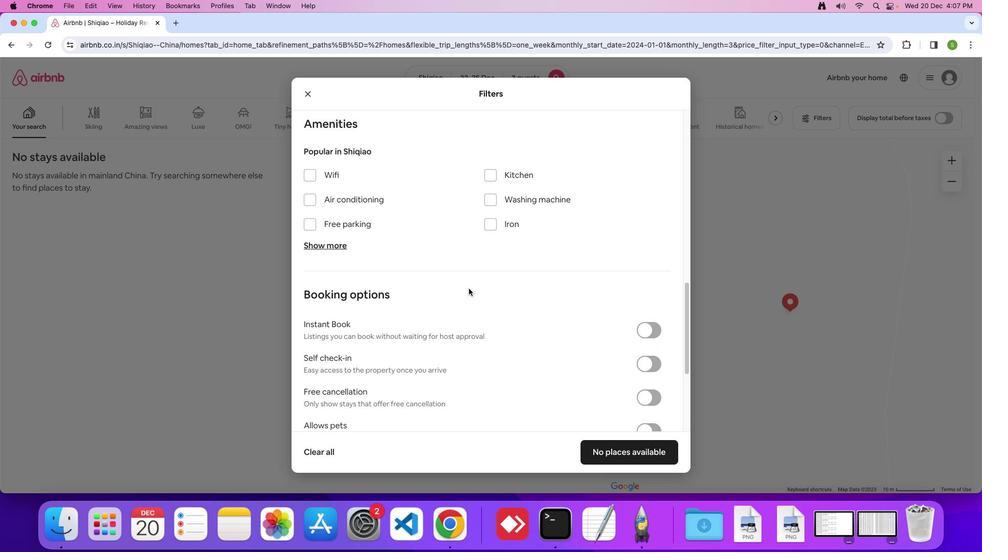 
Action: Mouse scrolled (469, 288) with delta (0, 0)
Screenshot: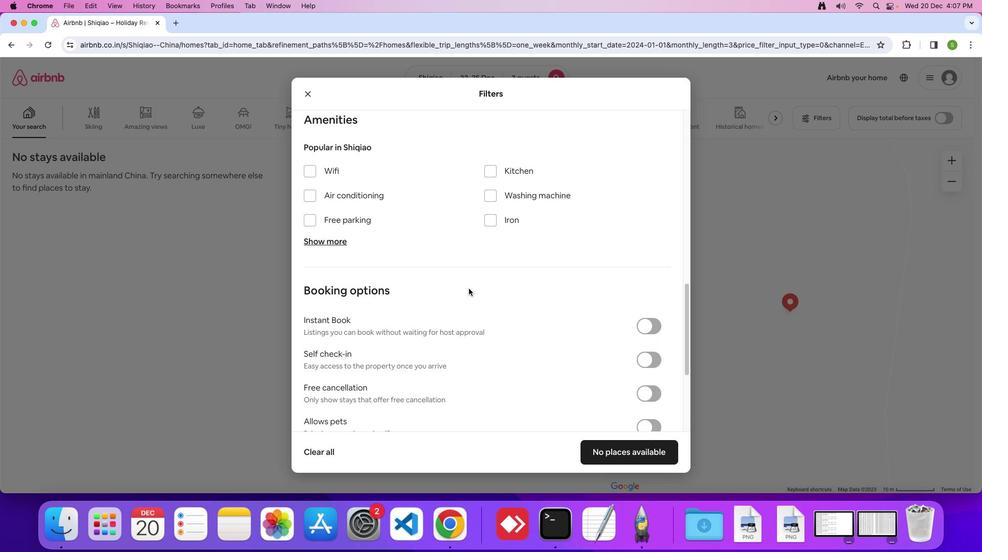 
Action: Mouse scrolled (469, 288) with delta (0, 0)
Screenshot: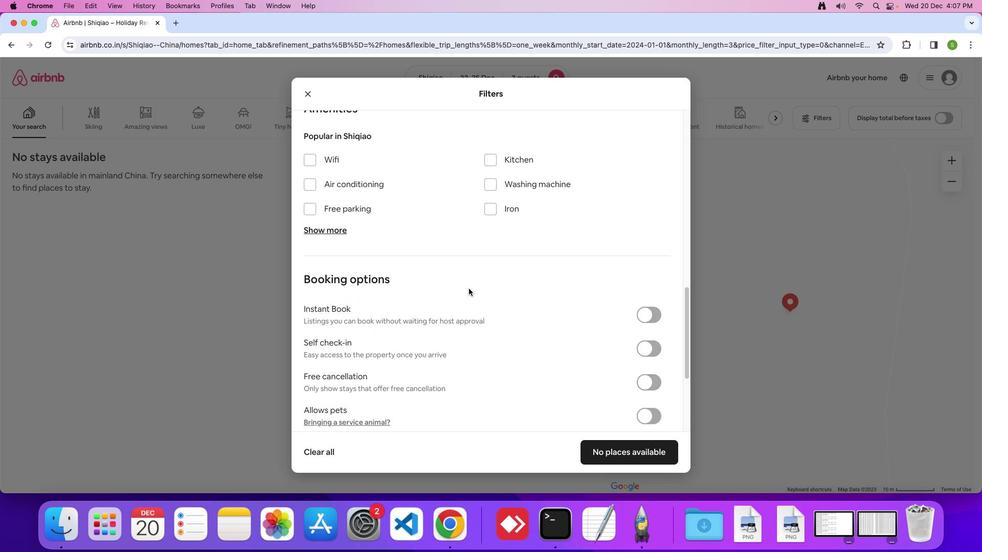 
Action: Mouse scrolled (469, 288) with delta (0, 0)
Screenshot: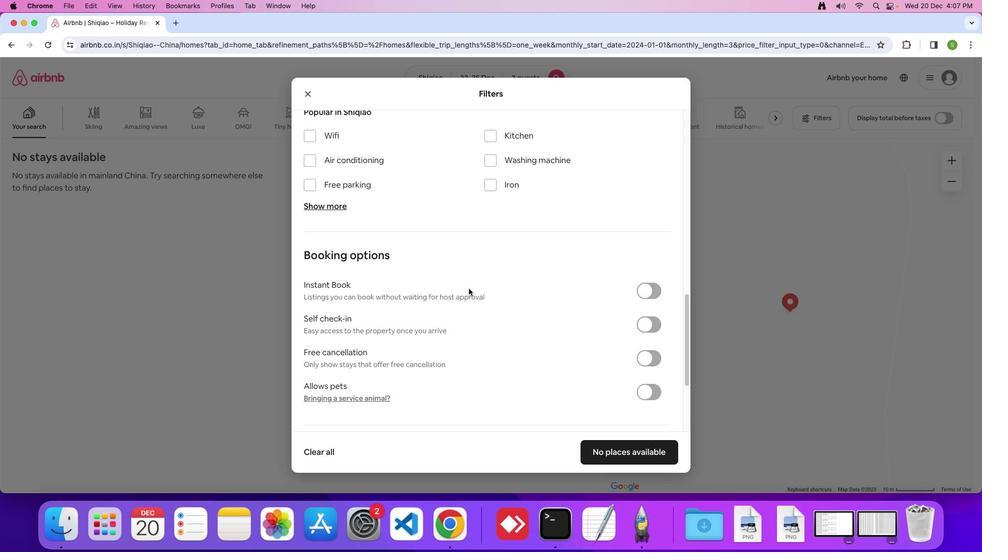 
Action: Mouse scrolled (469, 288) with delta (0, -1)
Screenshot: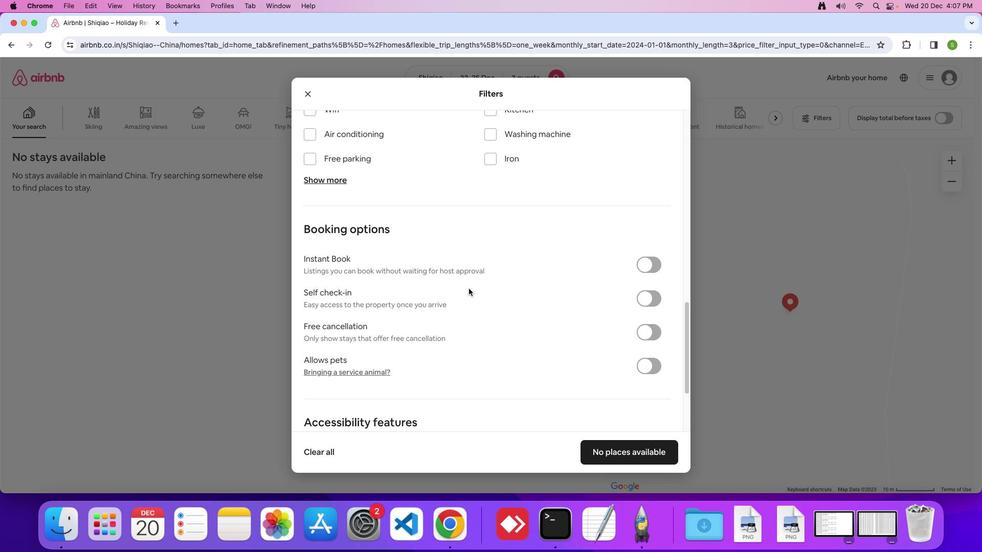 
Action: Mouse scrolled (469, 288) with delta (0, 0)
Screenshot: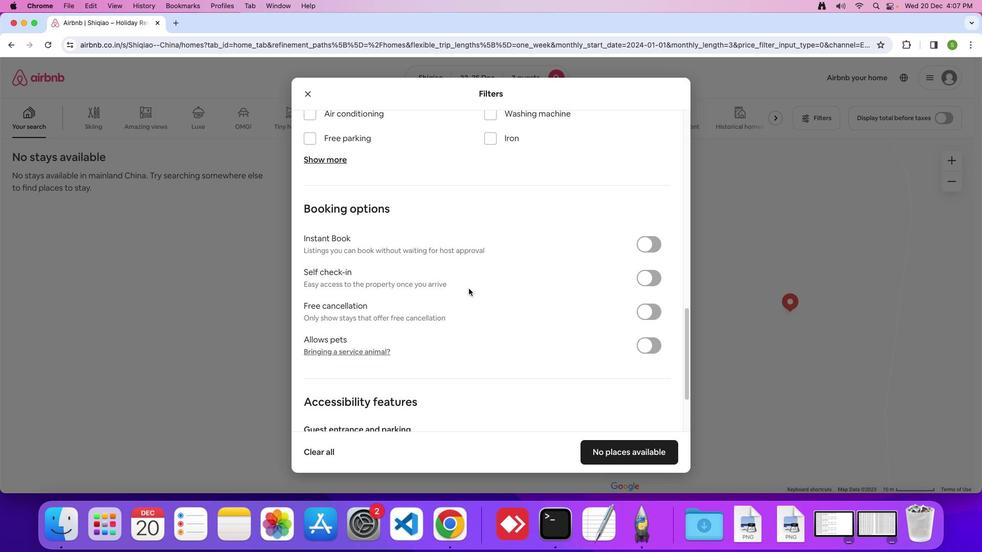 
Action: Mouse scrolled (469, 288) with delta (0, 0)
Screenshot: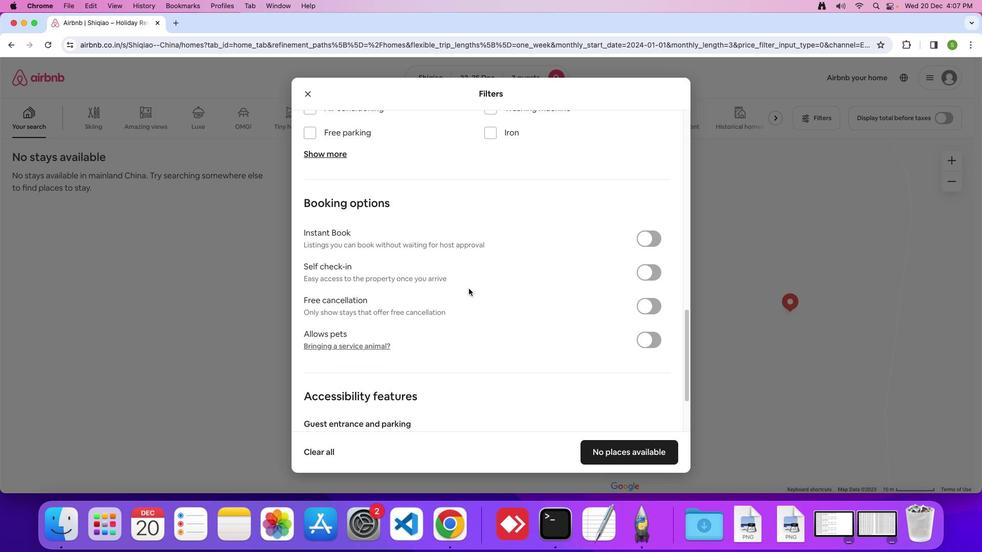 
Action: Mouse scrolled (469, 288) with delta (0, 0)
Screenshot: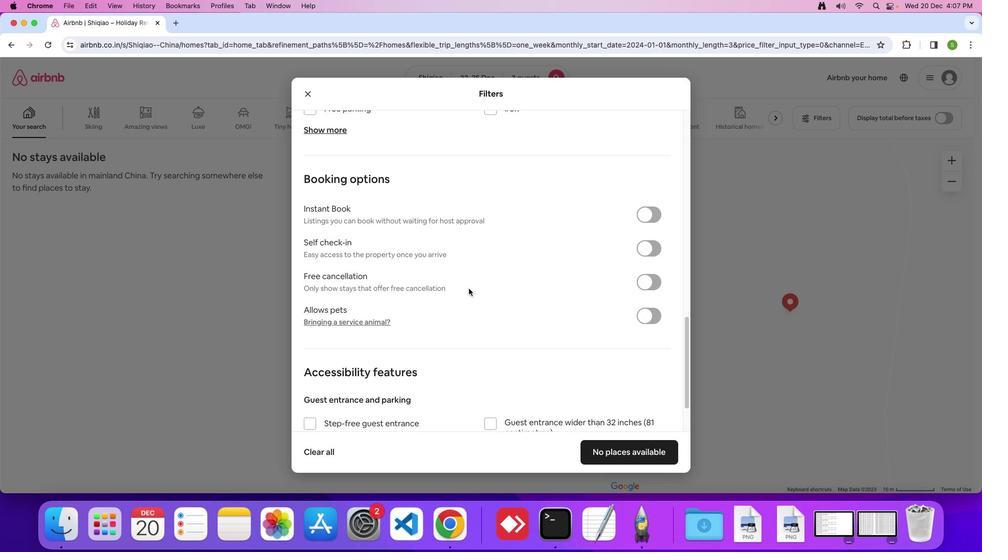 
Action: Mouse scrolled (469, 288) with delta (0, 0)
Screenshot: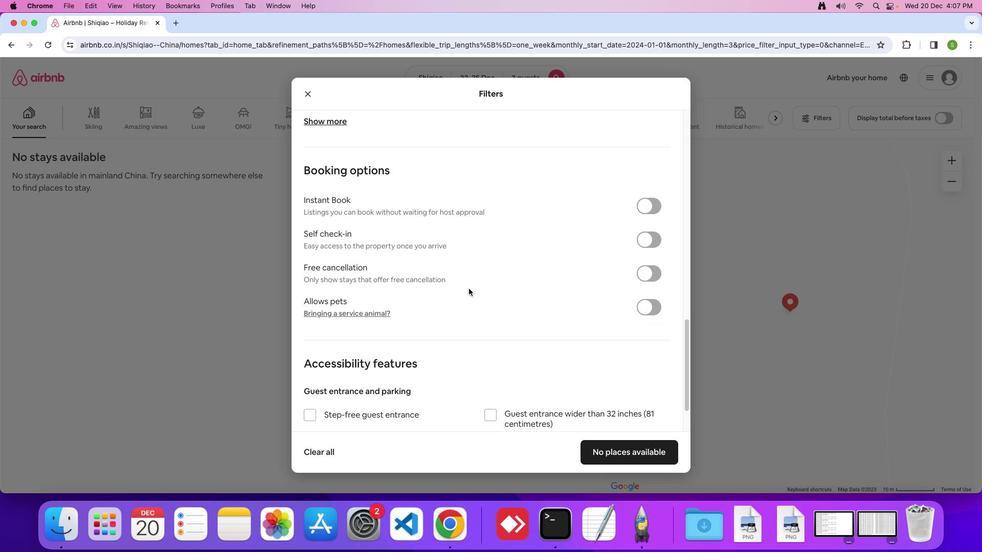 
Action: Mouse scrolled (469, 288) with delta (0, 0)
Screenshot: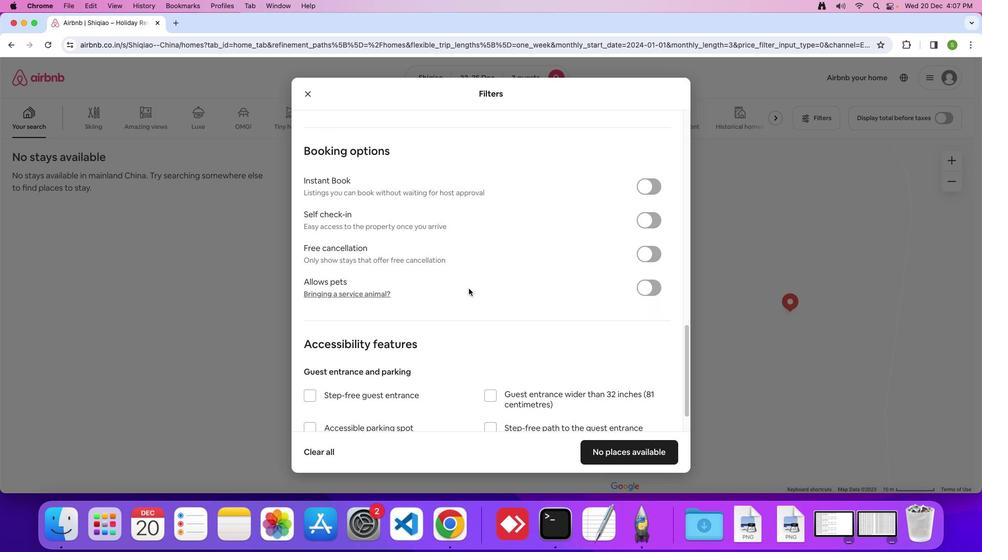 
Action: Mouse scrolled (469, 288) with delta (0, -1)
Screenshot: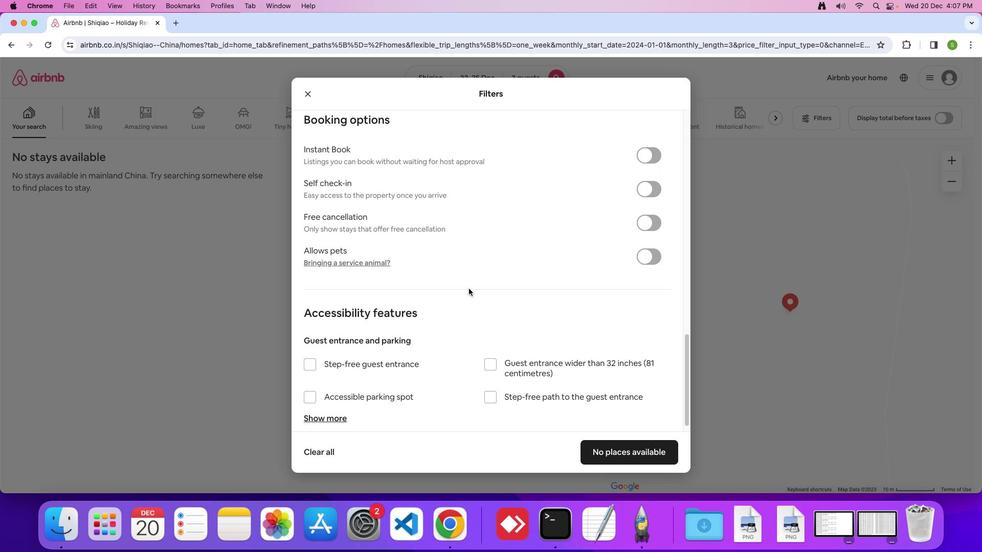 
Action: Mouse scrolled (469, 288) with delta (0, 0)
Screenshot: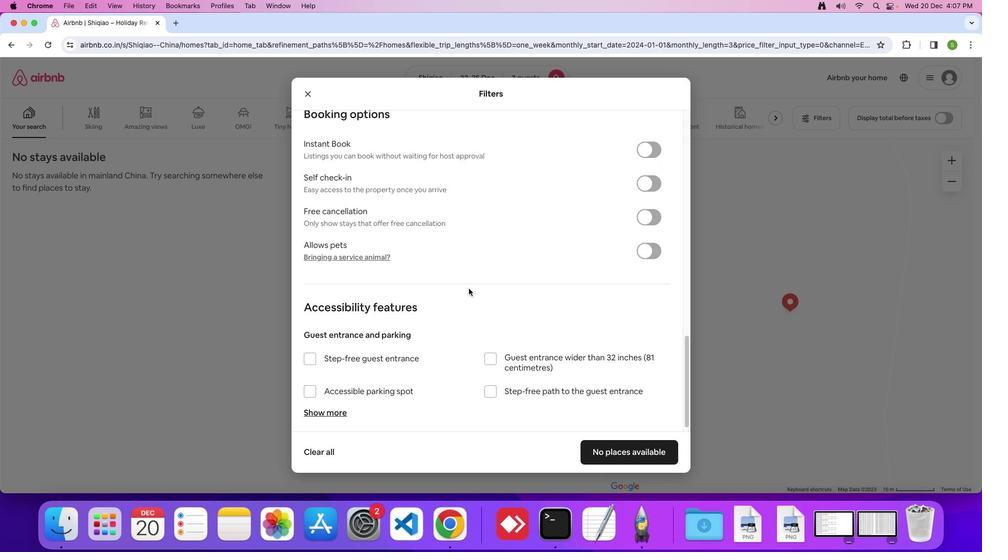 
Action: Mouse scrolled (469, 288) with delta (0, 0)
Screenshot: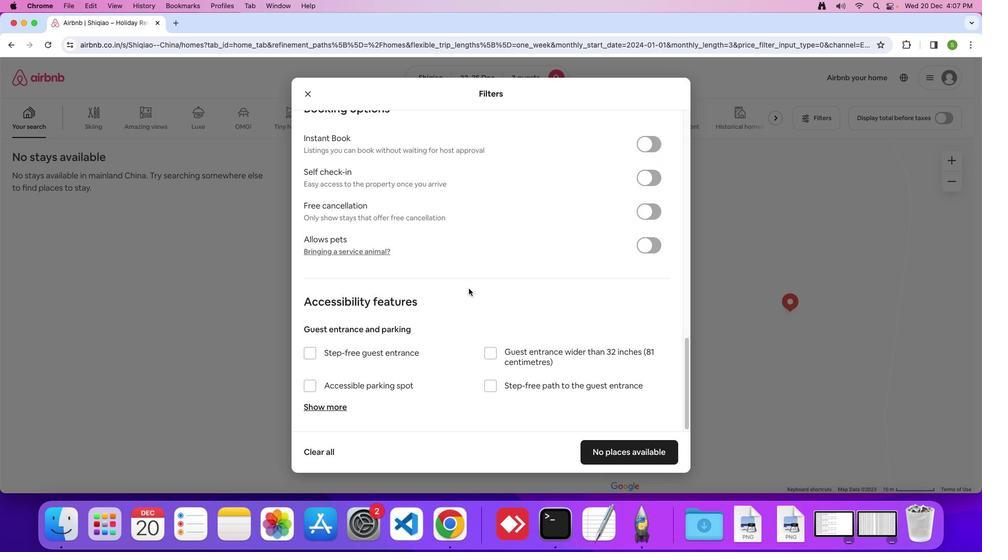 
Action: Mouse scrolled (469, 288) with delta (0, 0)
Screenshot: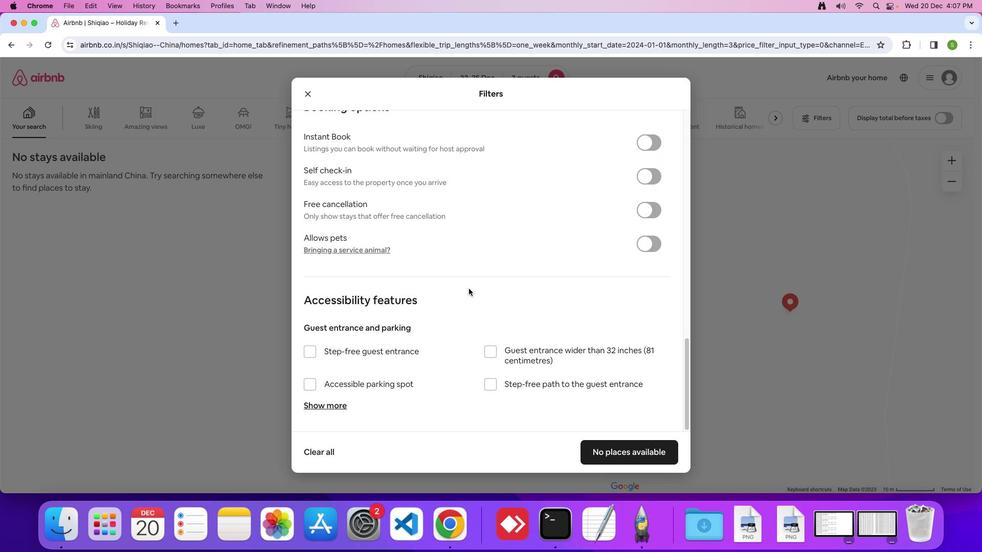 
Action: Mouse scrolled (469, 288) with delta (0, 0)
Screenshot: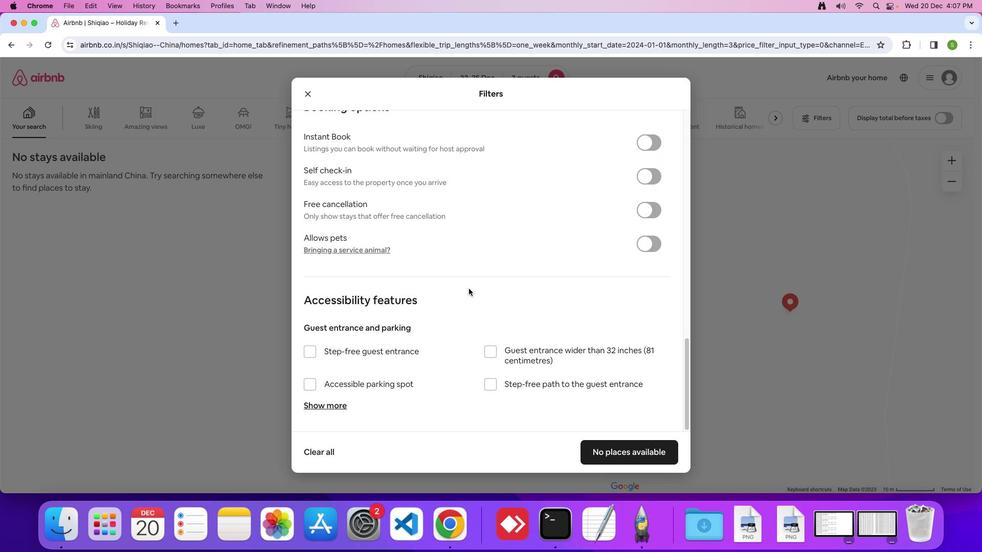 
Action: Mouse scrolled (469, 288) with delta (0, -1)
Screenshot: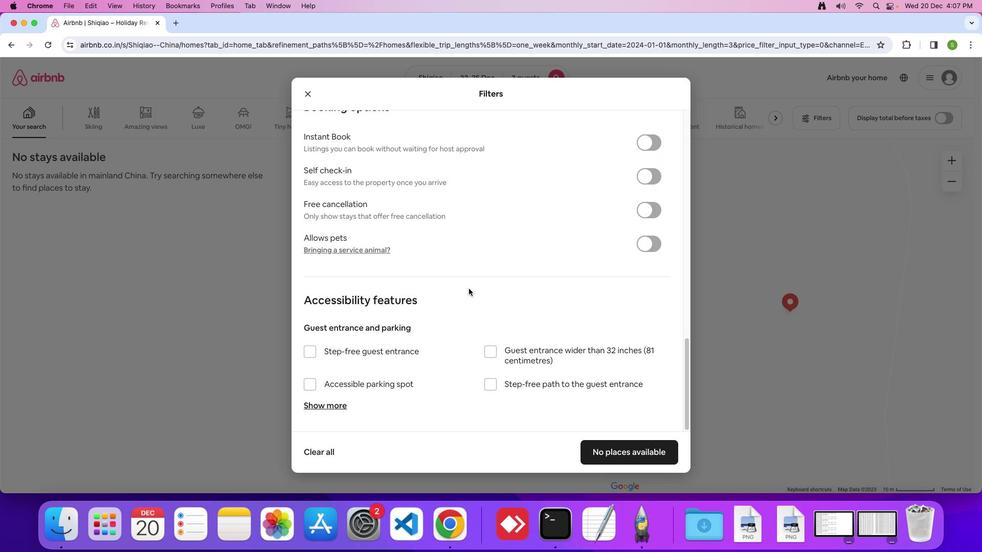 
Action: Mouse scrolled (469, 288) with delta (0, -1)
Screenshot: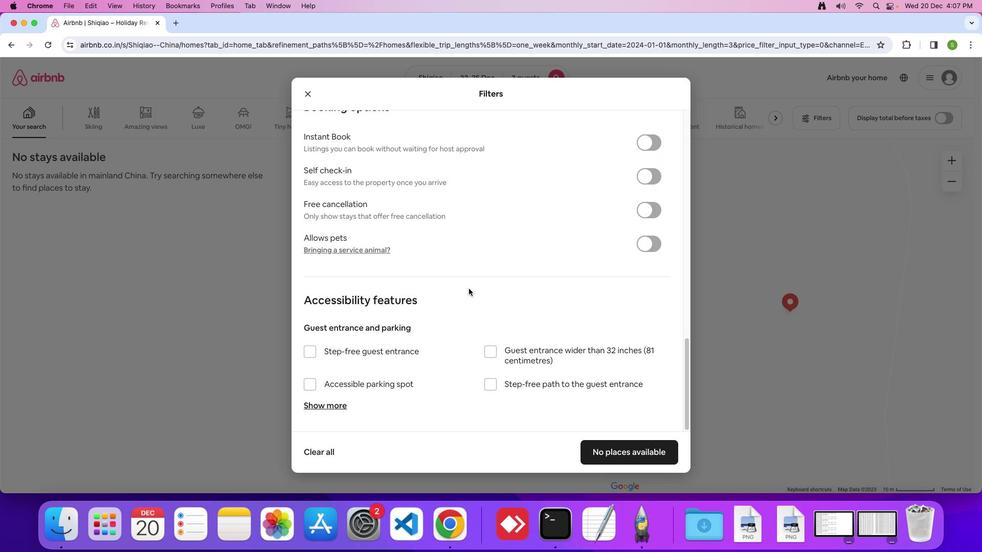 
Action: Mouse moved to (619, 448)
Screenshot: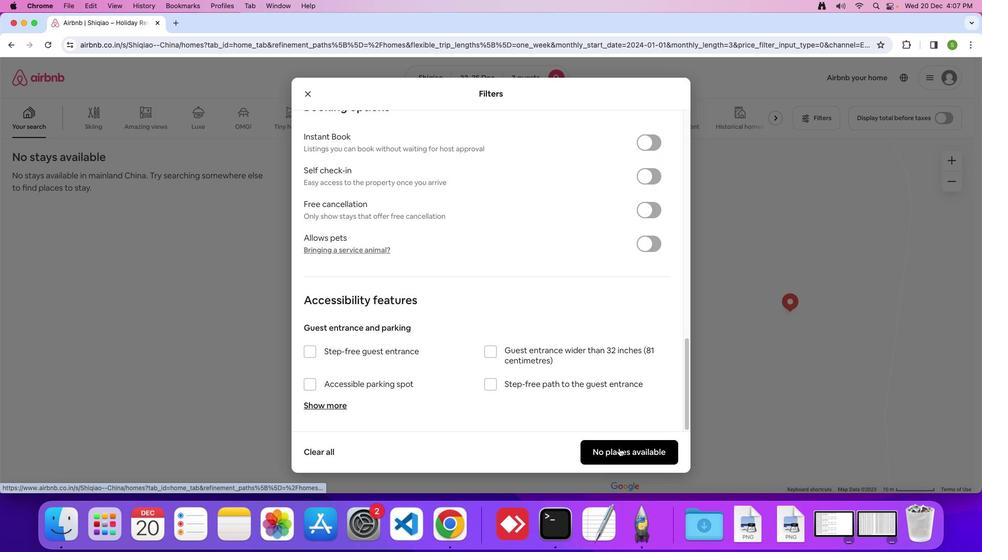 
Action: Mouse pressed left at (619, 448)
Screenshot: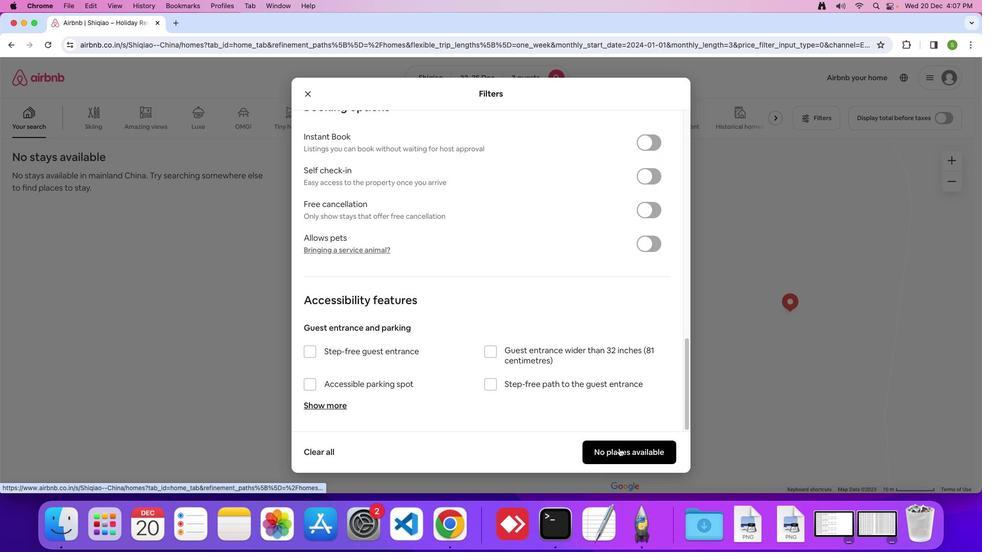 
Action: Mouse moved to (467, 277)
Screenshot: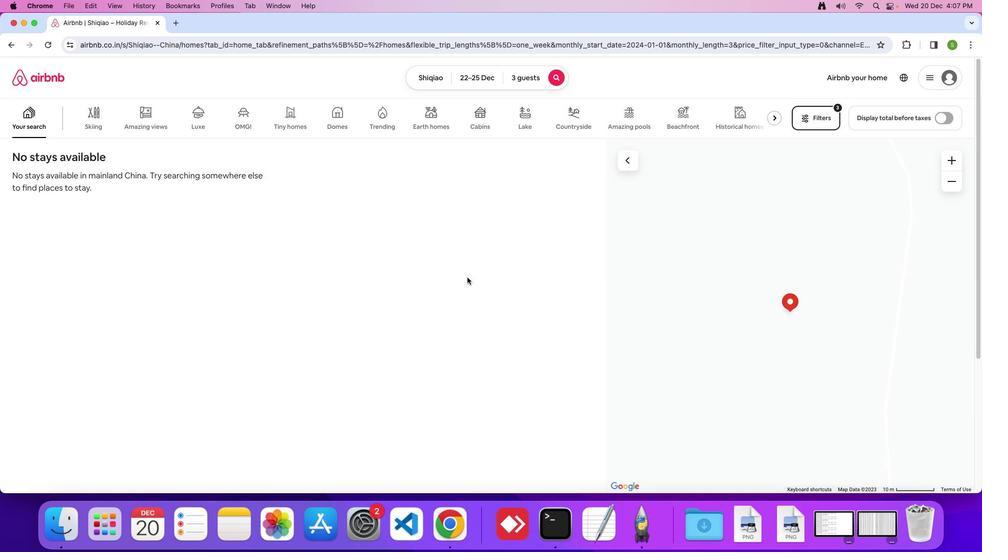 
